Task: Check the percentage active listings of fenced yard in the last 5 years.
Action: Mouse moved to (946, 219)
Screenshot: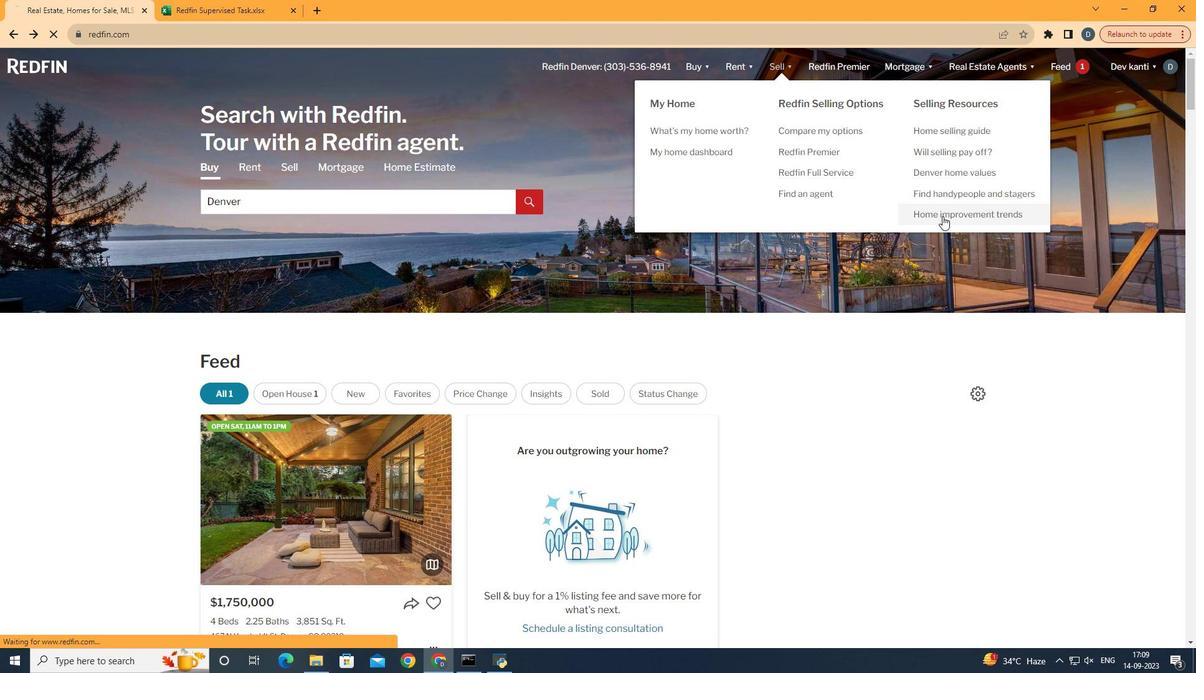 
Action: Mouse pressed left at (946, 219)
Screenshot: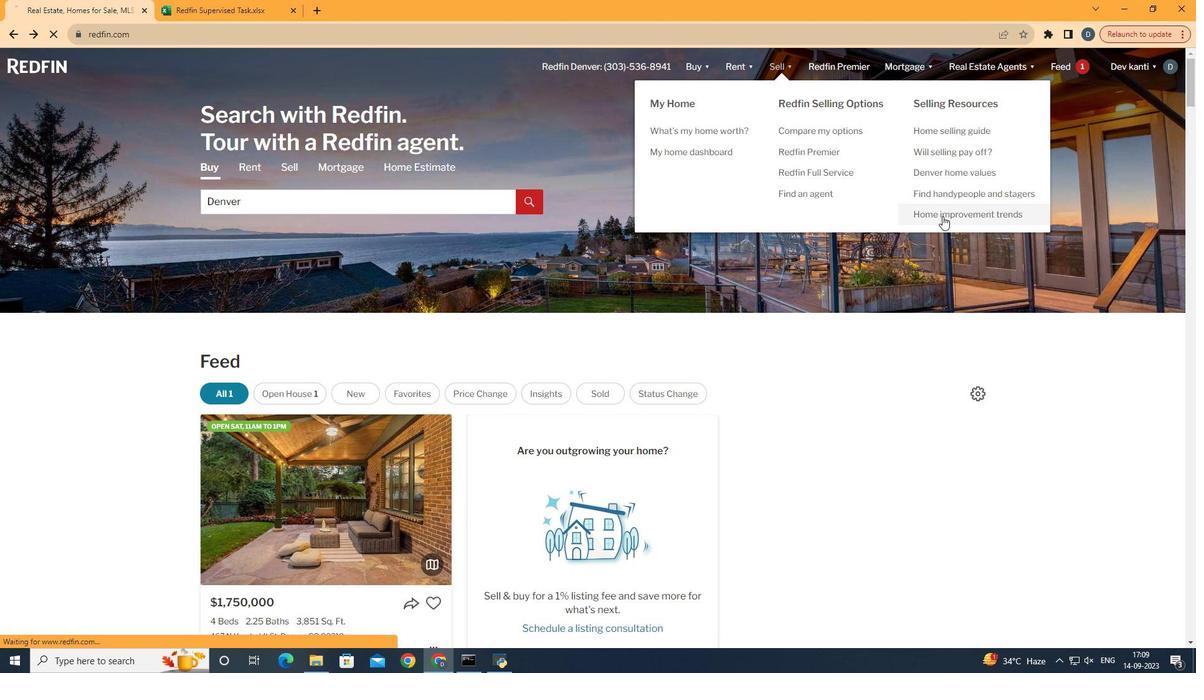 
Action: Mouse moved to (330, 246)
Screenshot: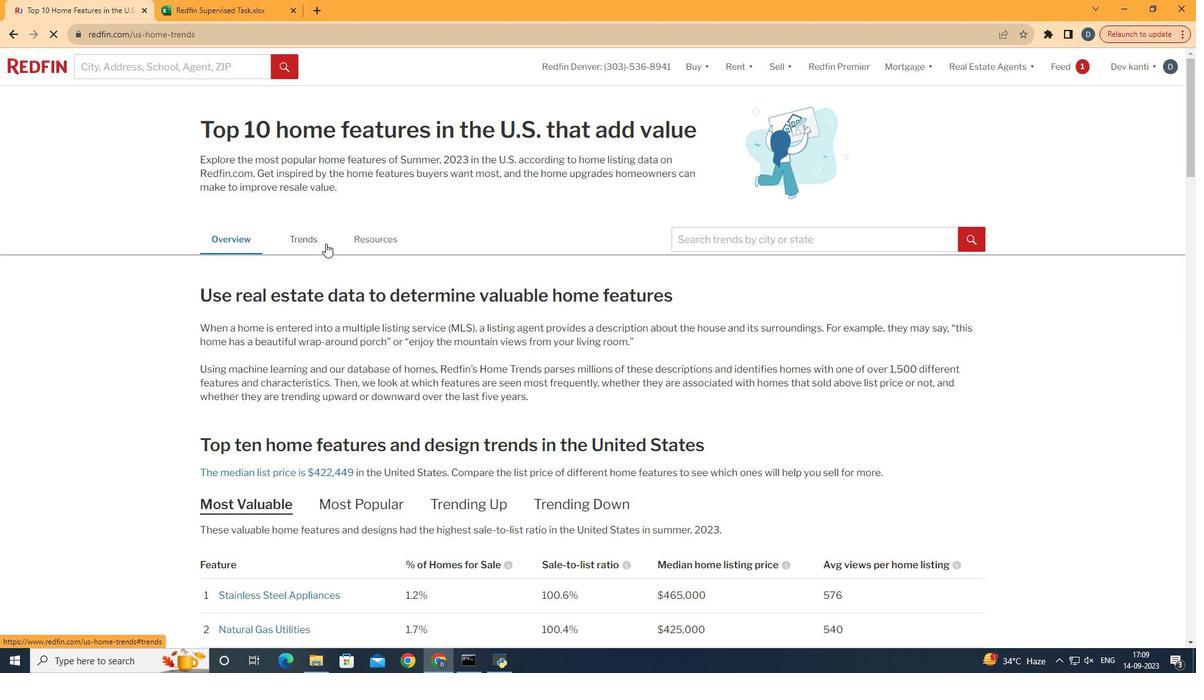 
Action: Mouse pressed left at (330, 246)
Screenshot: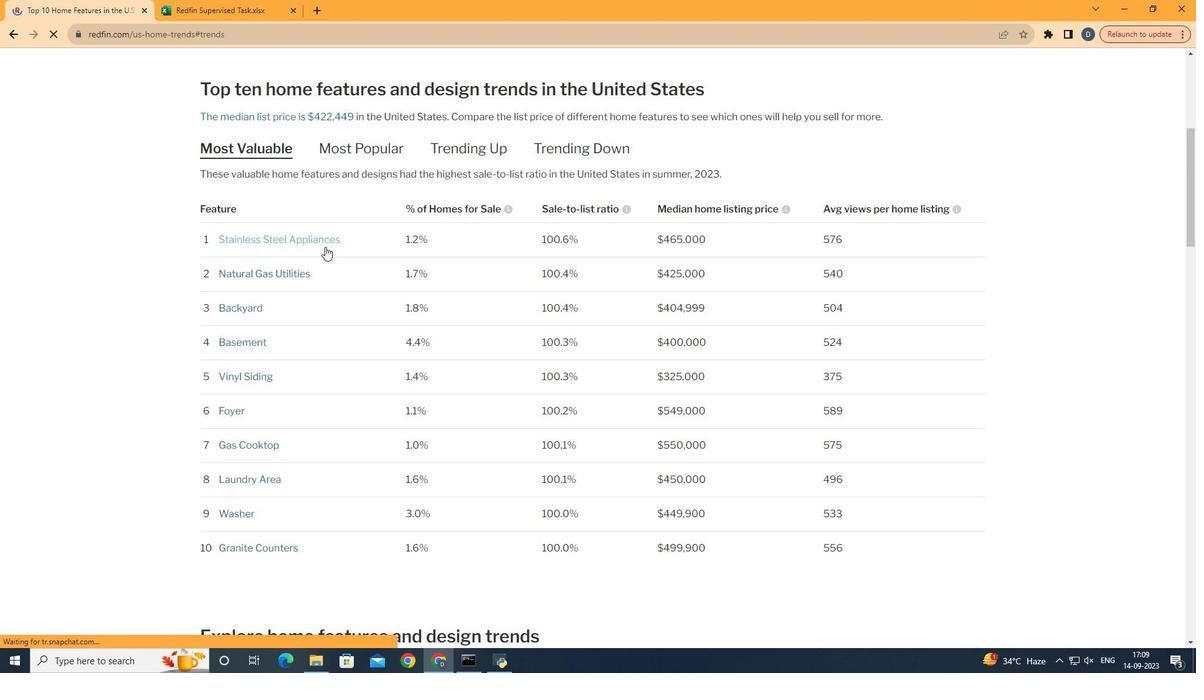 
Action: Mouse moved to (541, 346)
Screenshot: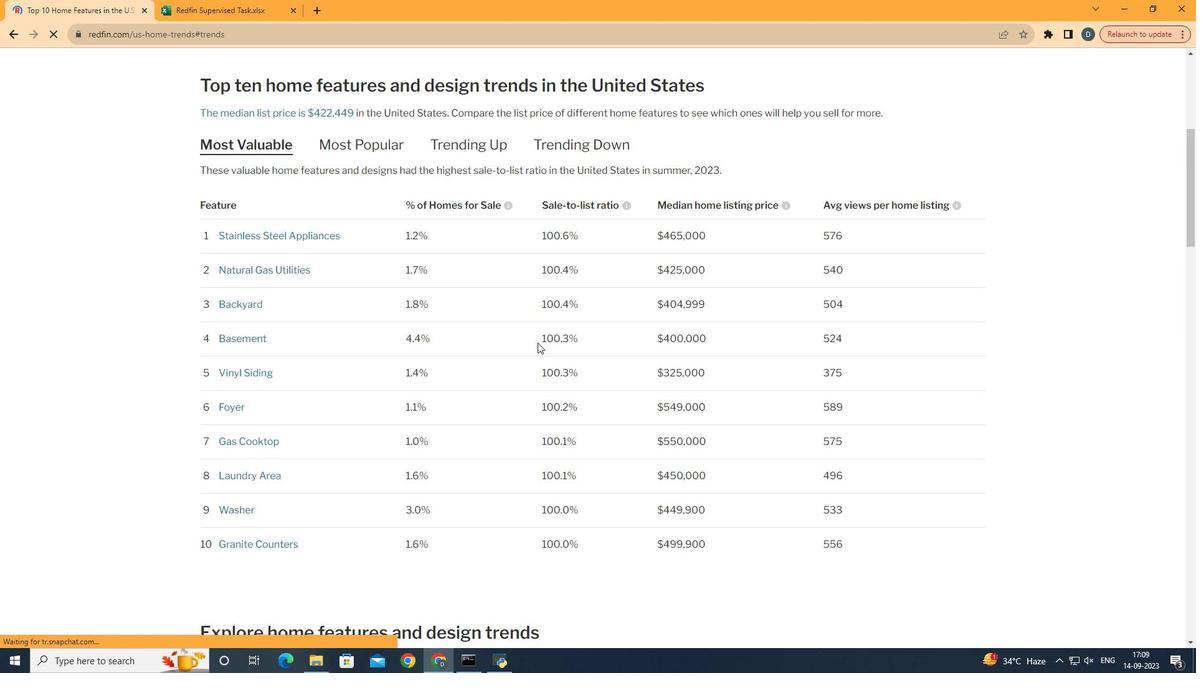 
Action: Mouse scrolled (541, 345) with delta (0, 0)
Screenshot: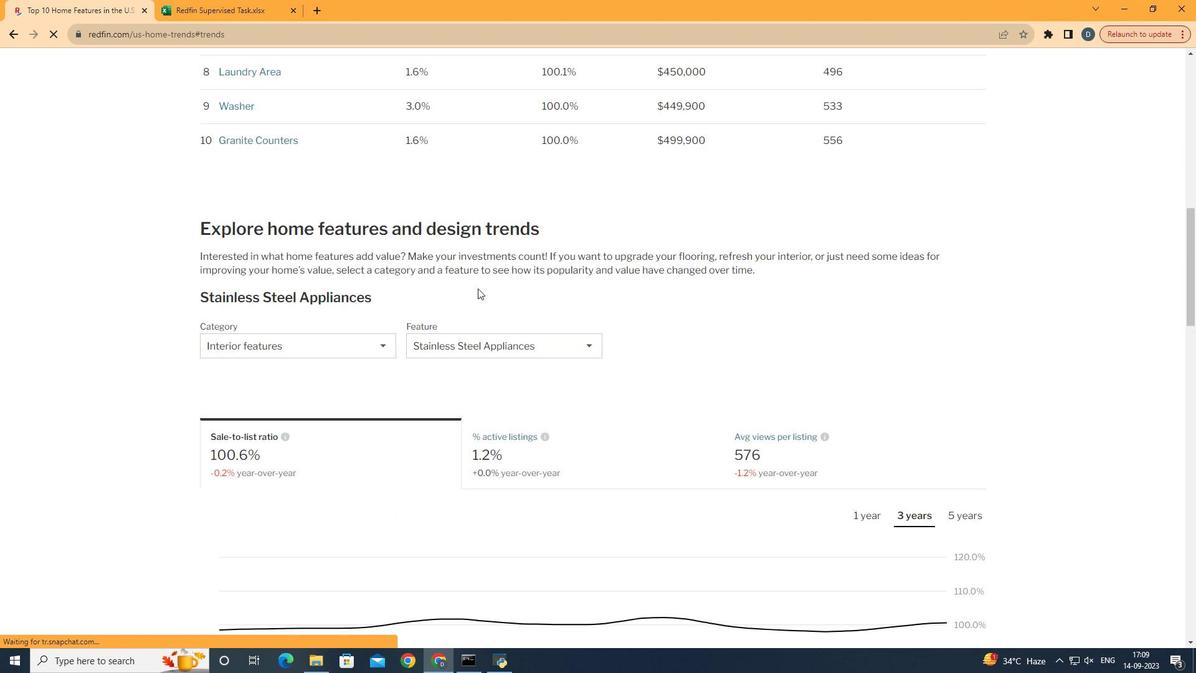 
Action: Mouse scrolled (541, 345) with delta (0, 0)
Screenshot: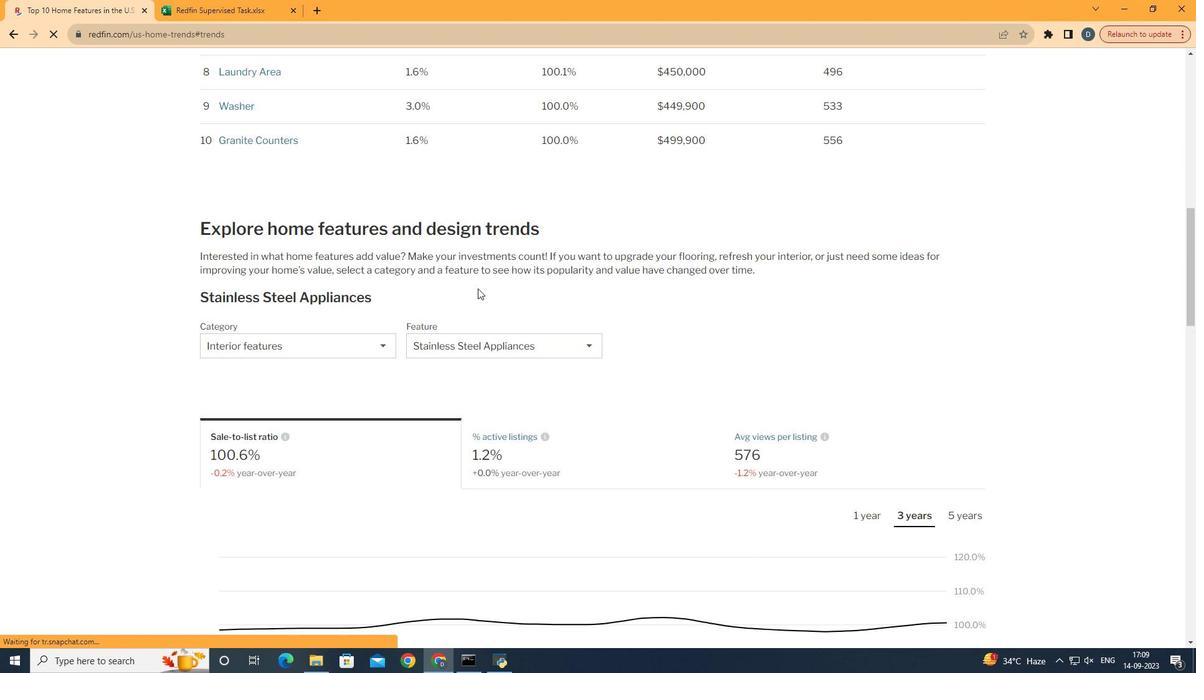 
Action: Mouse scrolled (541, 345) with delta (0, 0)
Screenshot: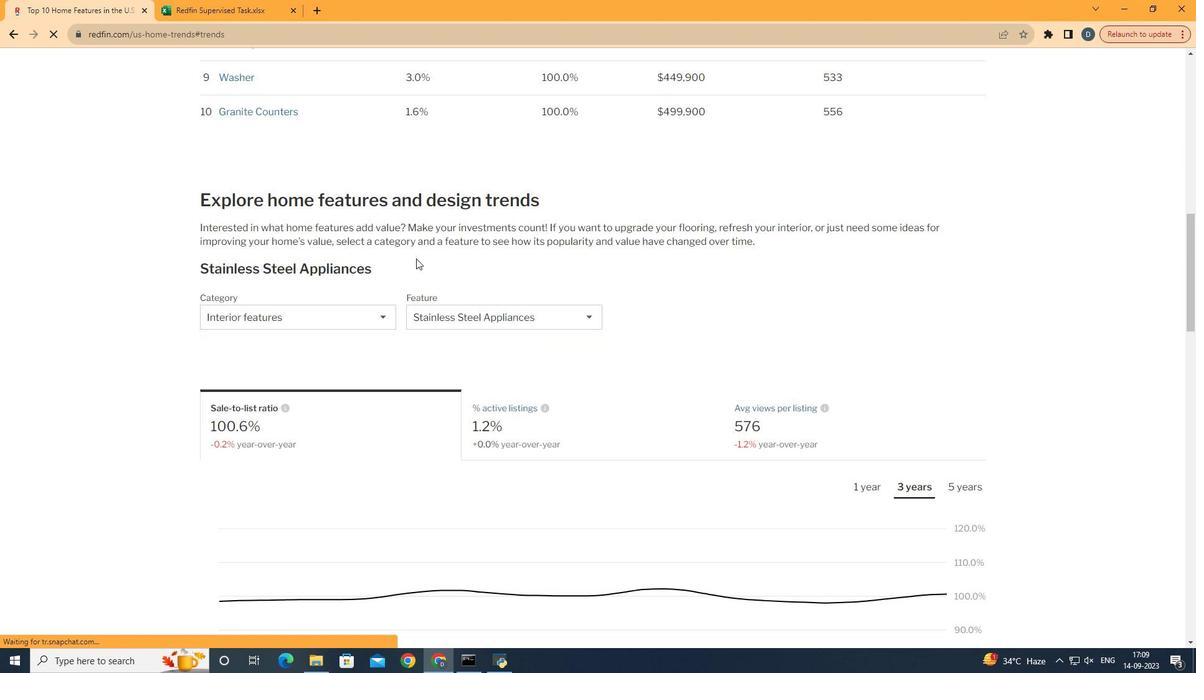 
Action: Mouse scrolled (541, 345) with delta (0, 0)
Screenshot: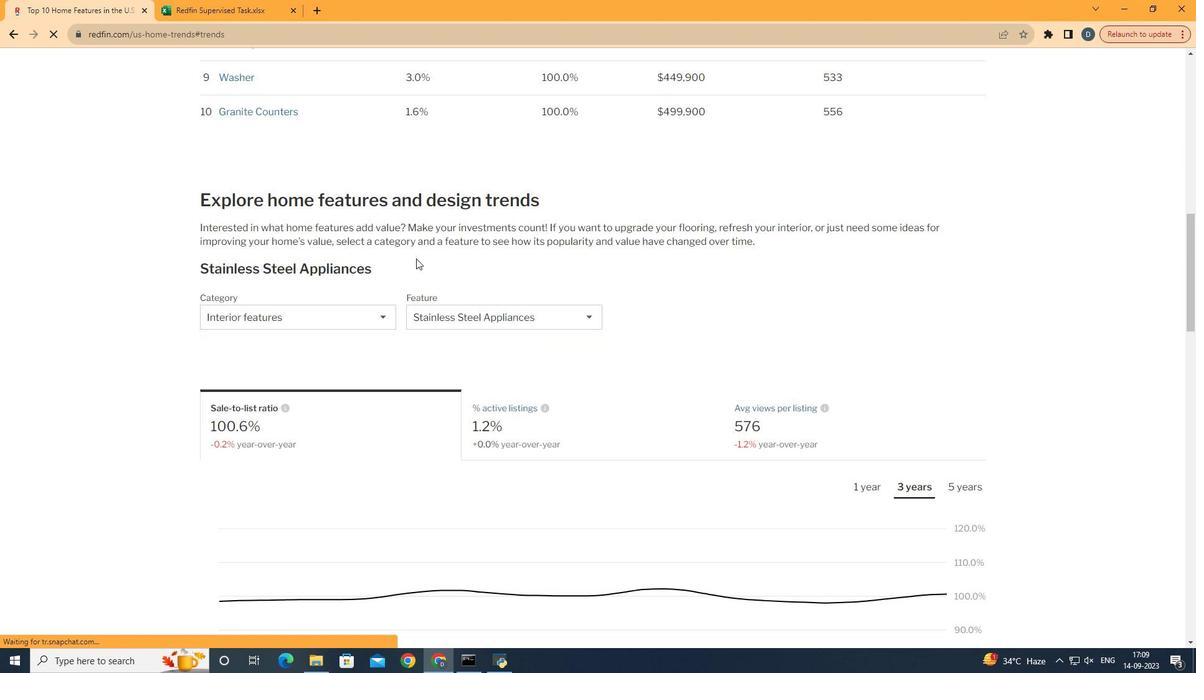 
Action: Mouse scrolled (541, 345) with delta (0, 0)
Screenshot: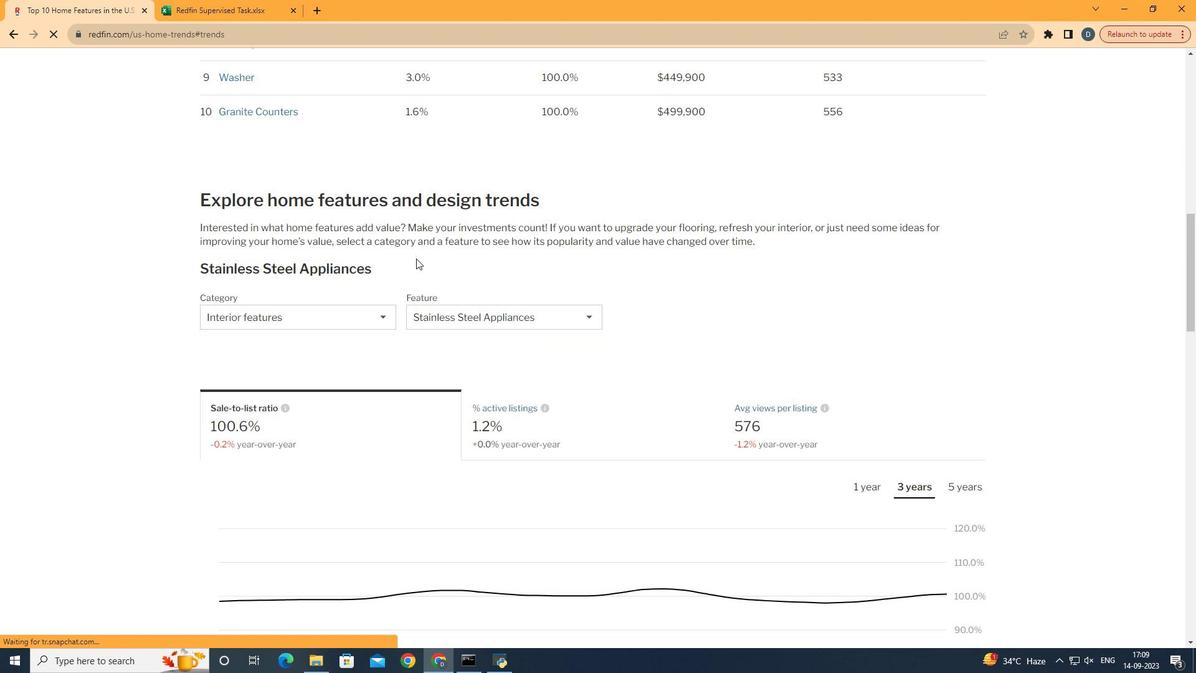 
Action: Mouse scrolled (541, 345) with delta (0, 0)
Screenshot: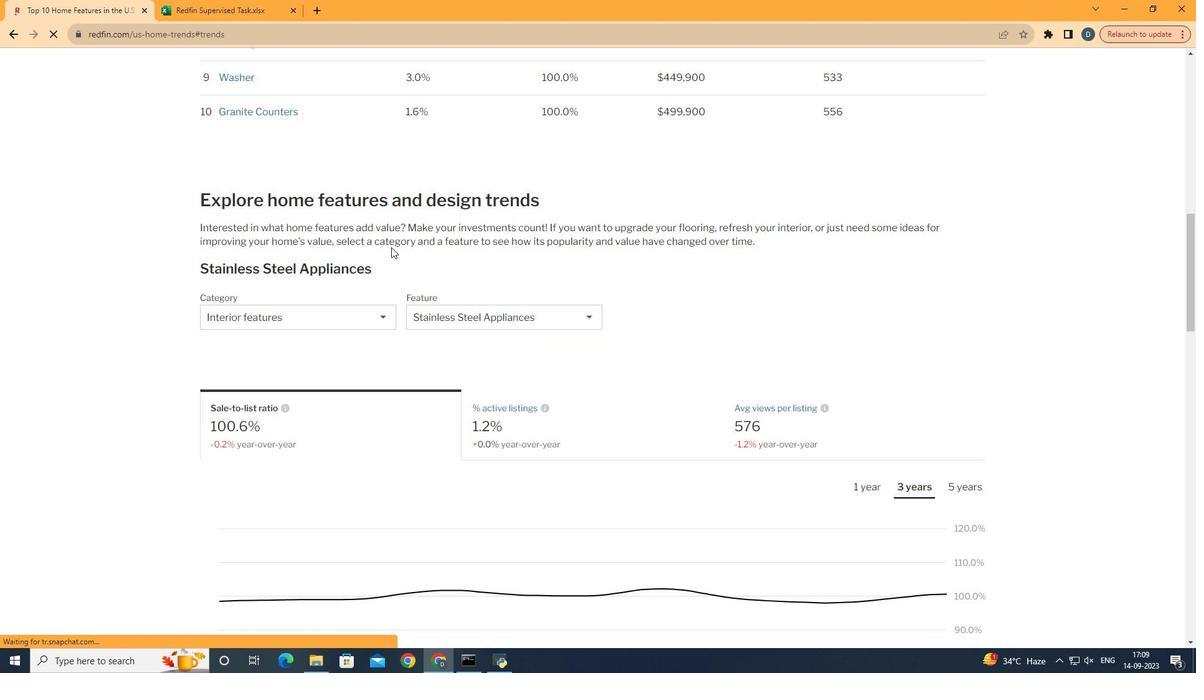 
Action: Mouse scrolled (541, 345) with delta (0, 0)
Screenshot: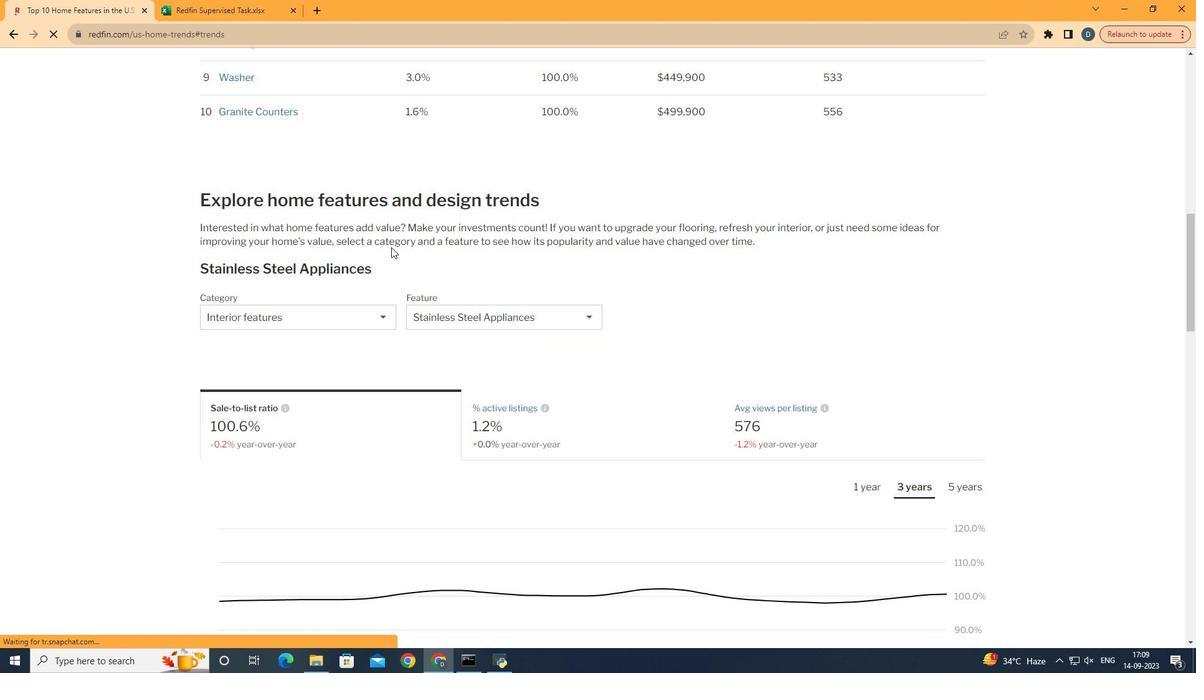 
Action: Mouse moved to (372, 268)
Screenshot: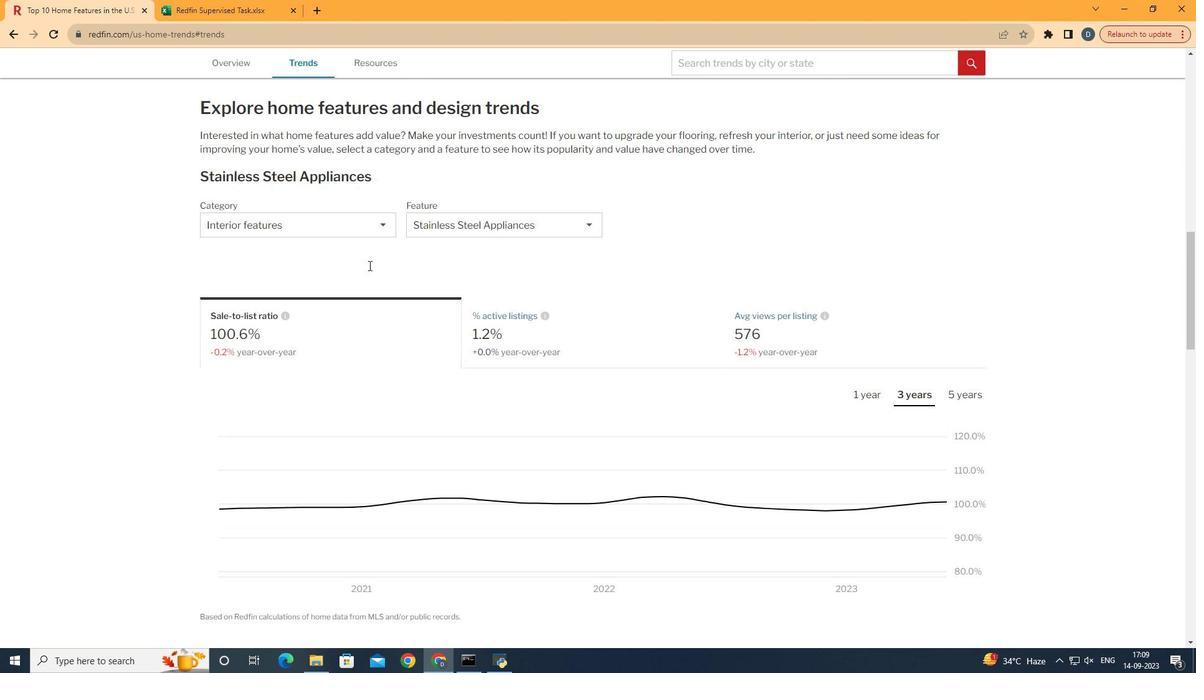 
Action: Mouse scrolled (372, 268) with delta (0, 0)
Screenshot: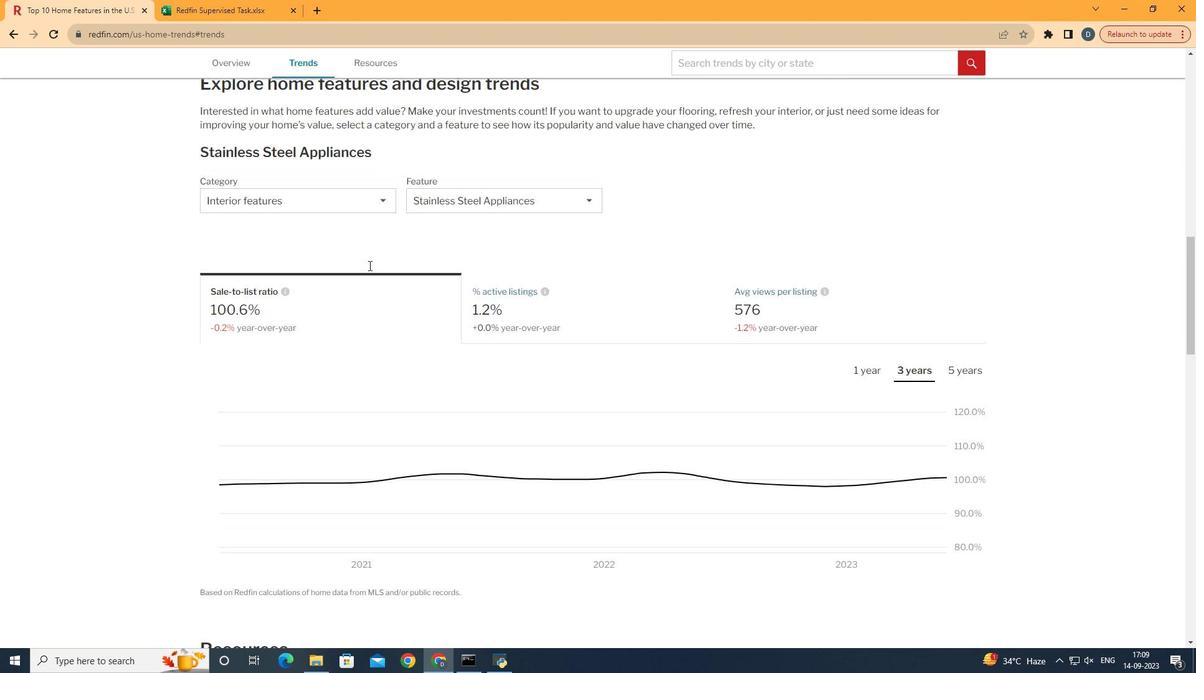 
Action: Mouse scrolled (372, 268) with delta (0, 0)
Screenshot: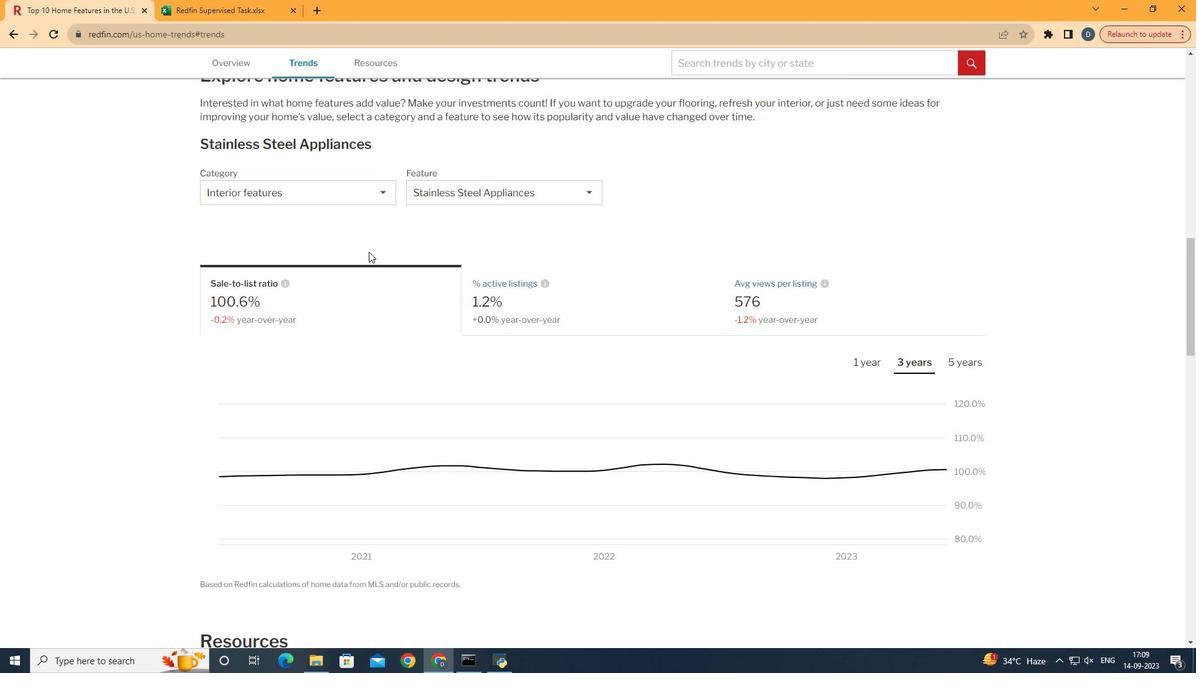 
Action: Mouse moved to (383, 210)
Screenshot: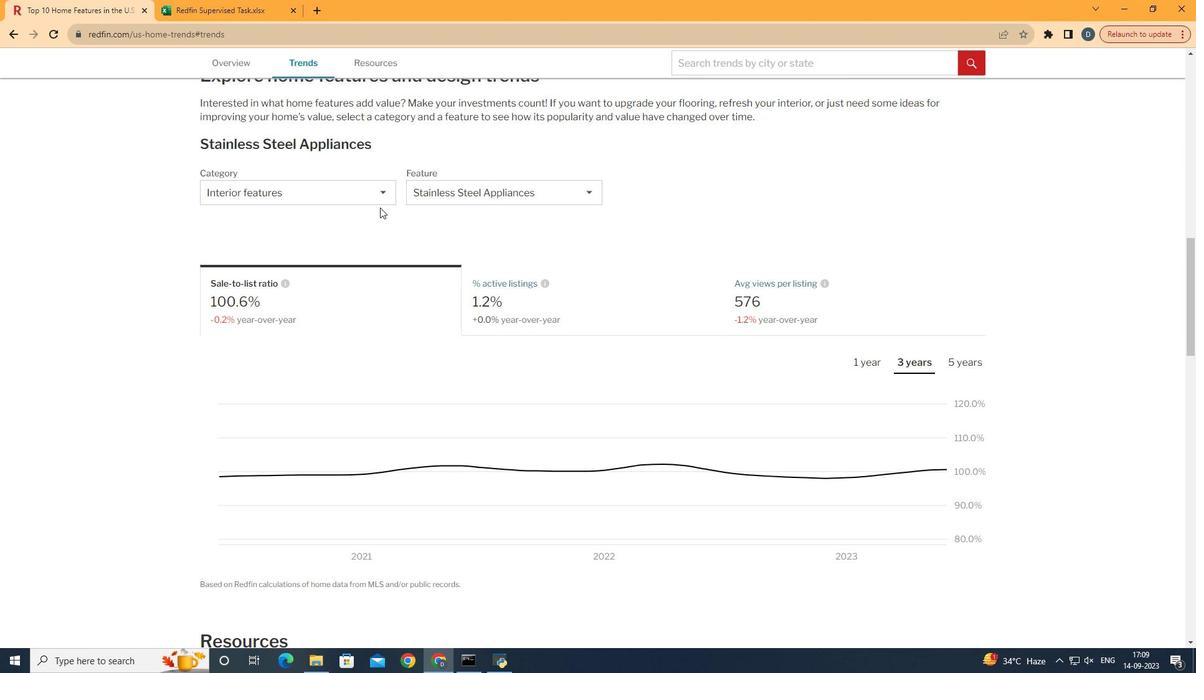
Action: Mouse pressed left at (383, 210)
Screenshot: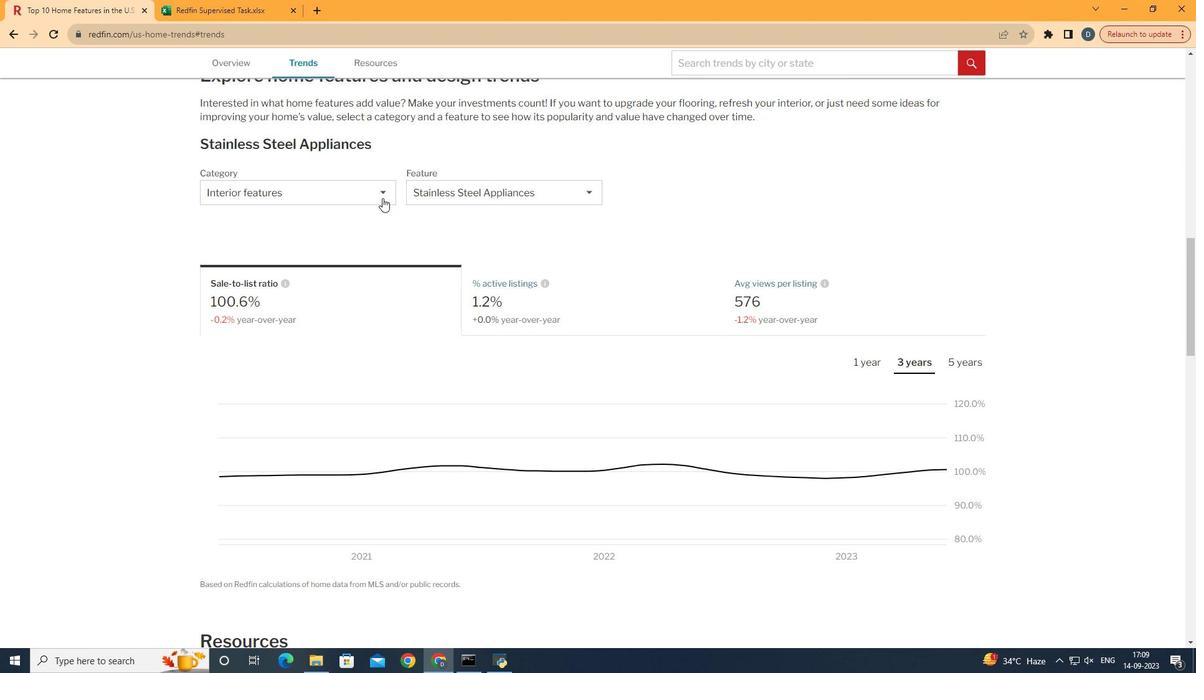 
Action: Mouse moved to (385, 201)
Screenshot: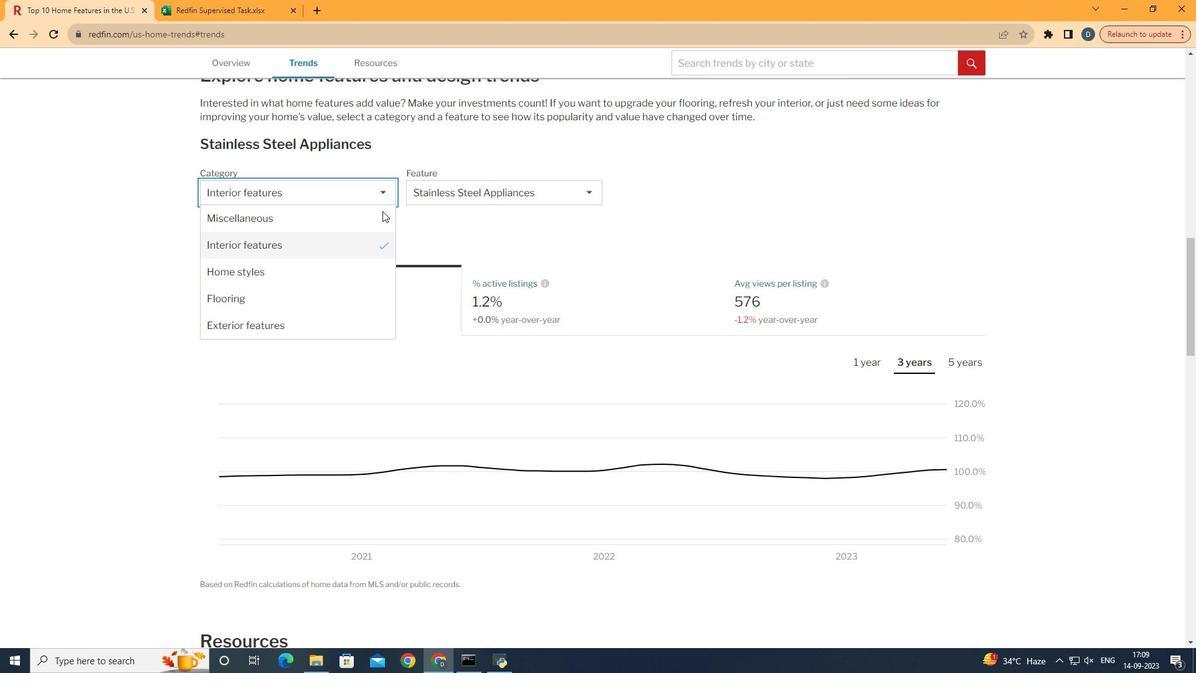 
Action: Mouse pressed left at (385, 201)
Screenshot: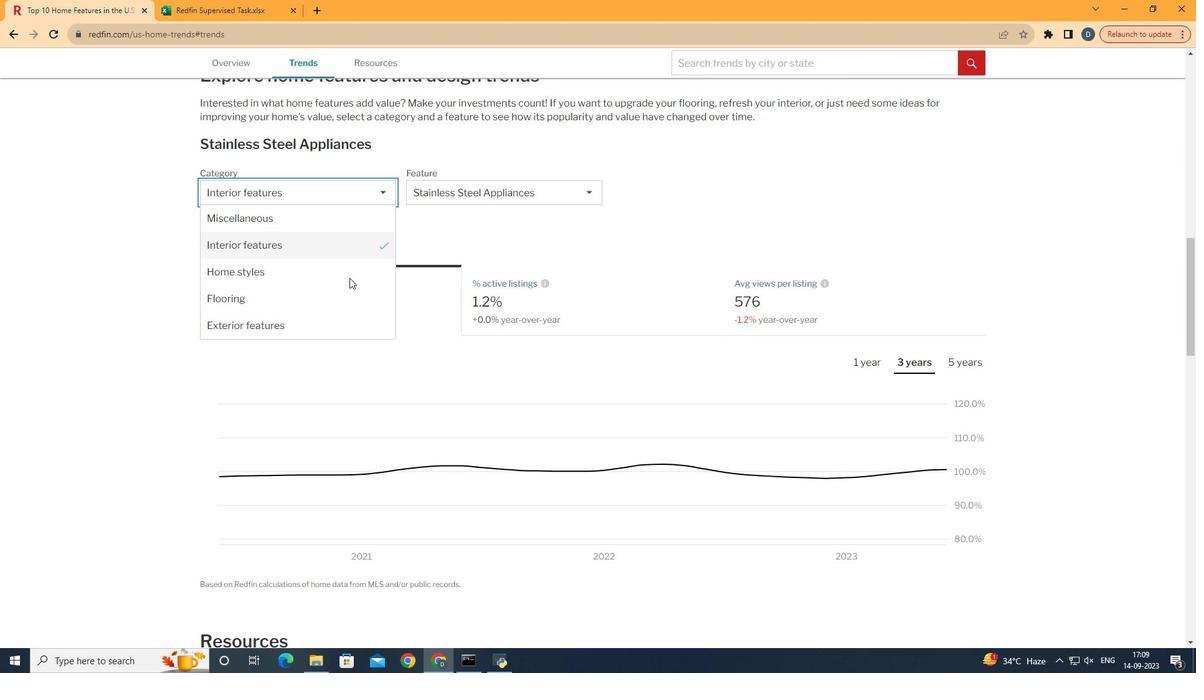 
Action: Mouse moved to (334, 329)
Screenshot: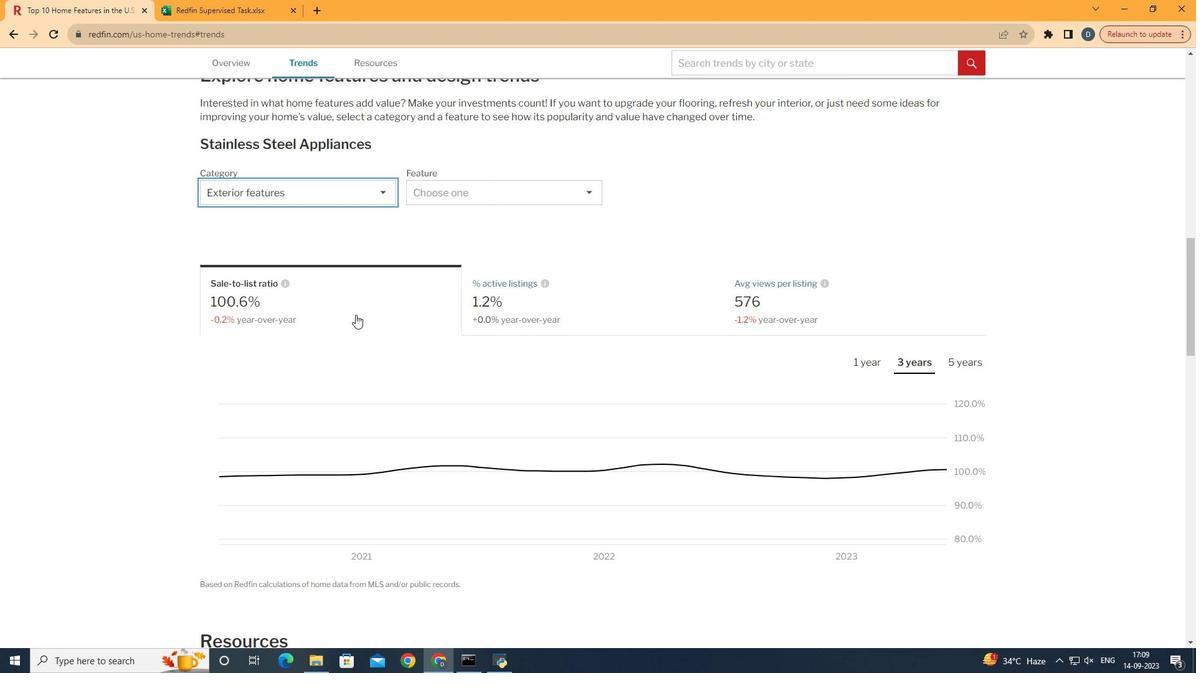 
Action: Mouse pressed left at (334, 329)
Screenshot: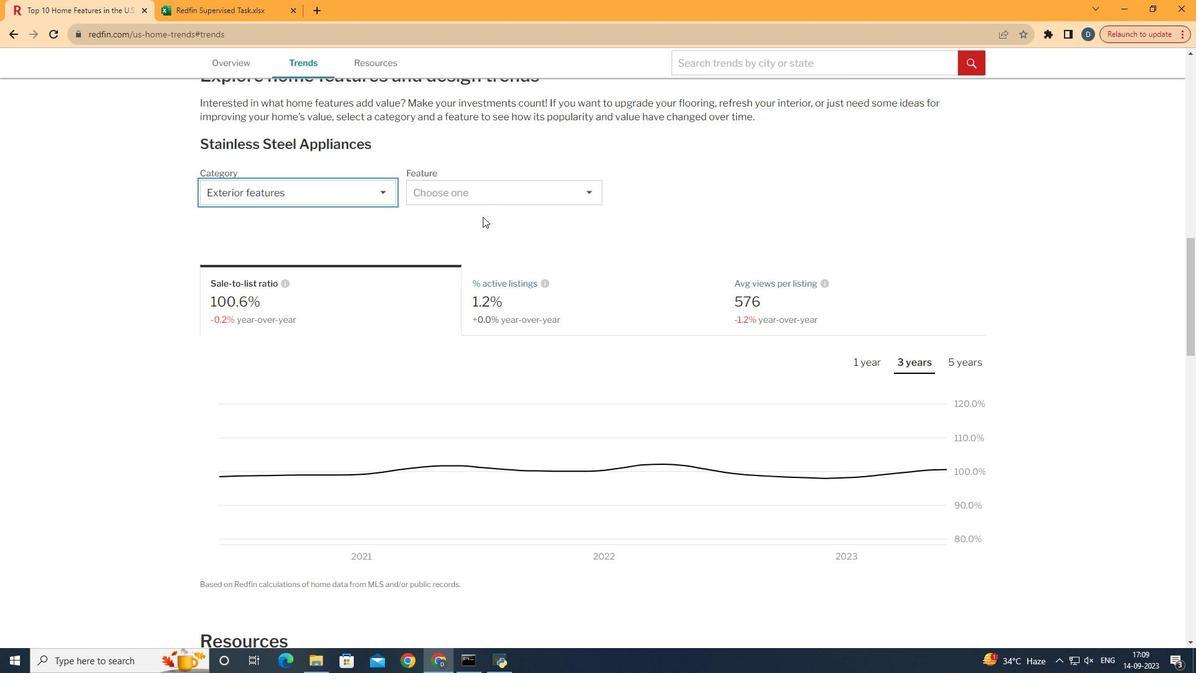 
Action: Mouse moved to (501, 200)
Screenshot: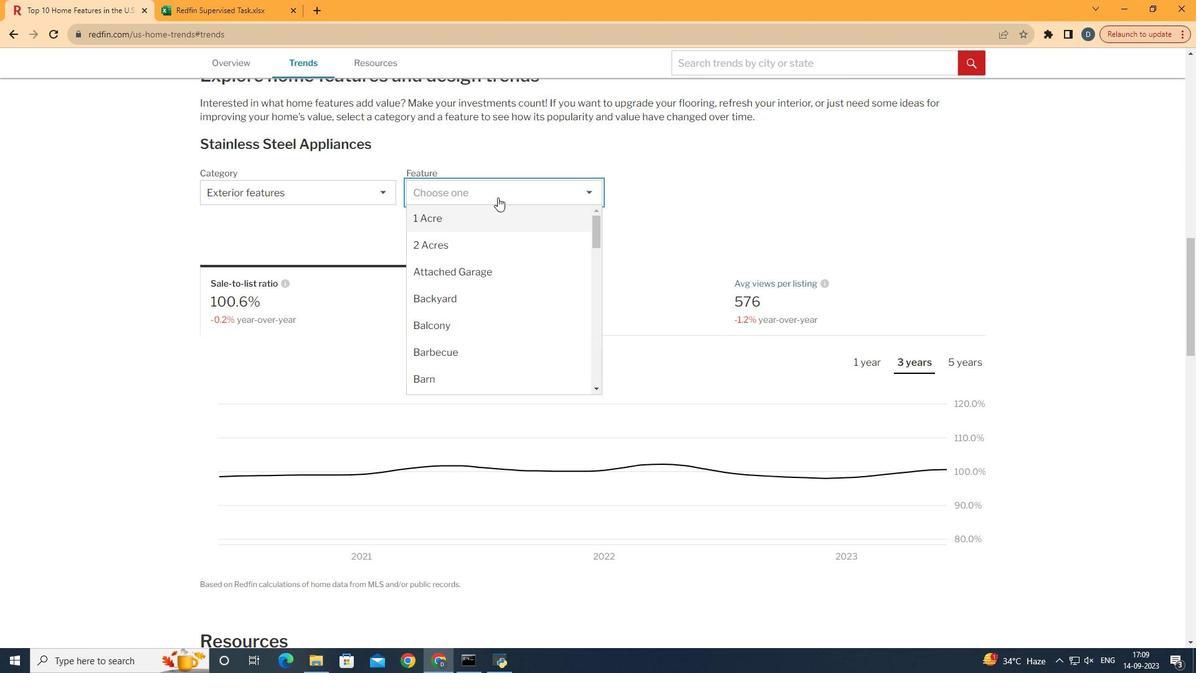 
Action: Mouse pressed left at (501, 200)
Screenshot: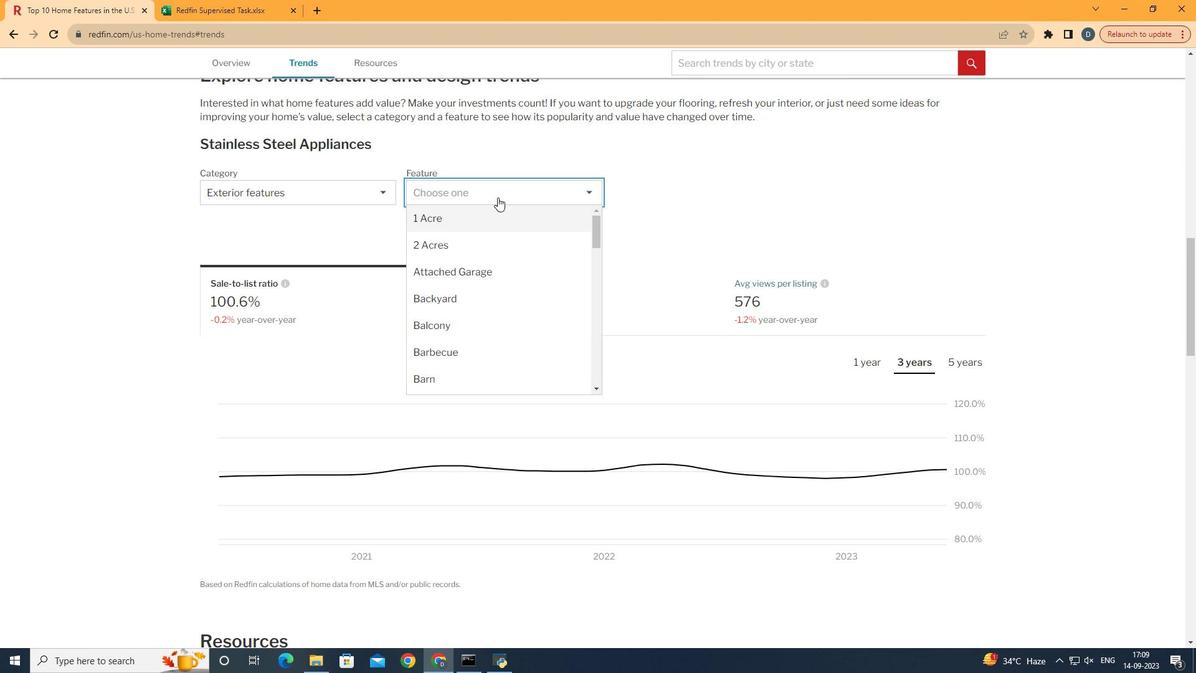 
Action: Mouse moved to (488, 271)
Screenshot: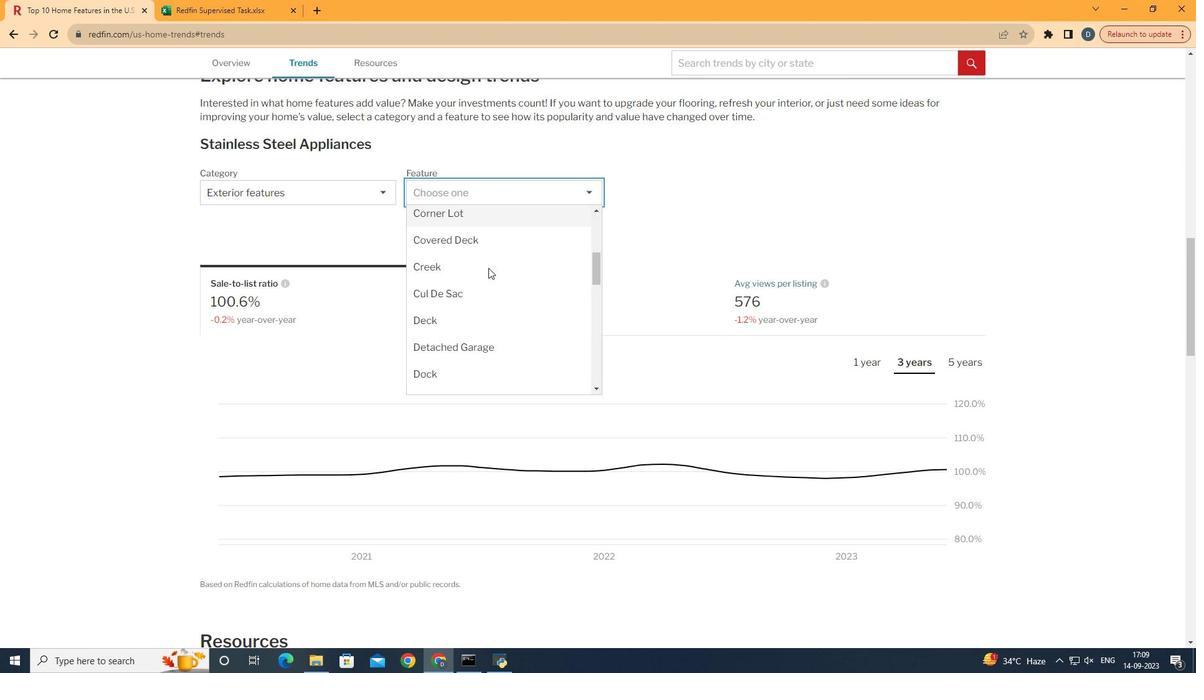 
Action: Mouse scrolled (488, 270) with delta (0, 0)
Screenshot: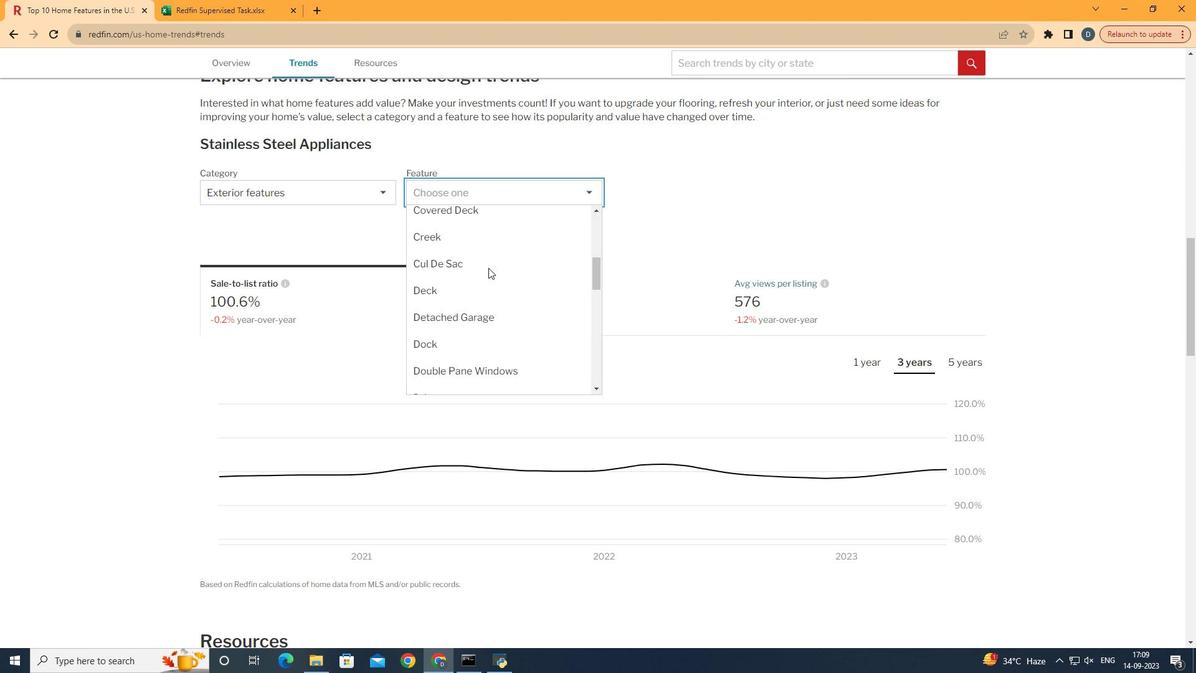 
Action: Mouse scrolled (488, 270) with delta (0, 0)
Screenshot: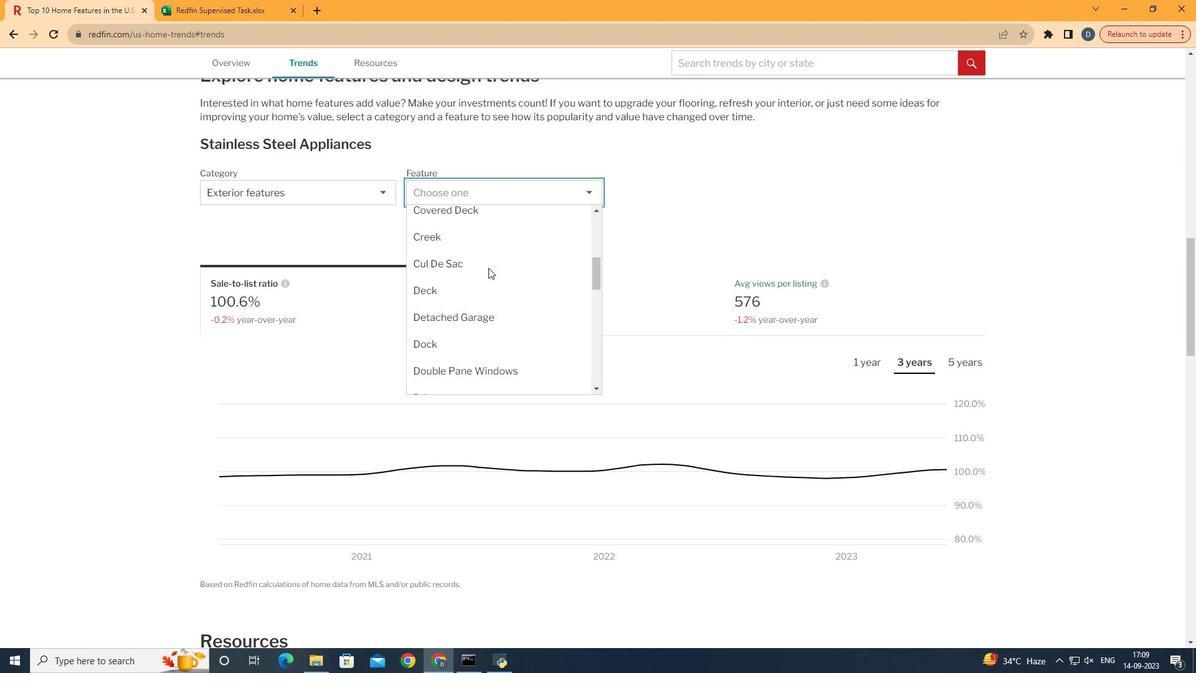 
Action: Mouse moved to (490, 271)
Screenshot: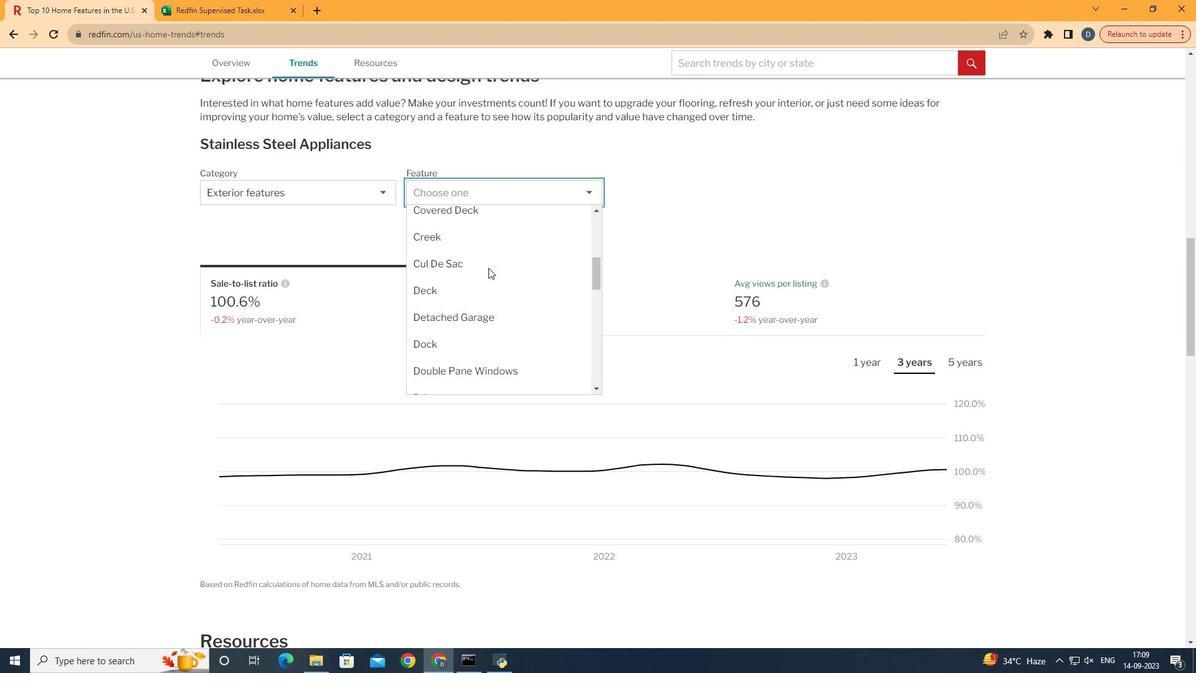 
Action: Mouse scrolled (490, 270) with delta (0, 0)
Screenshot: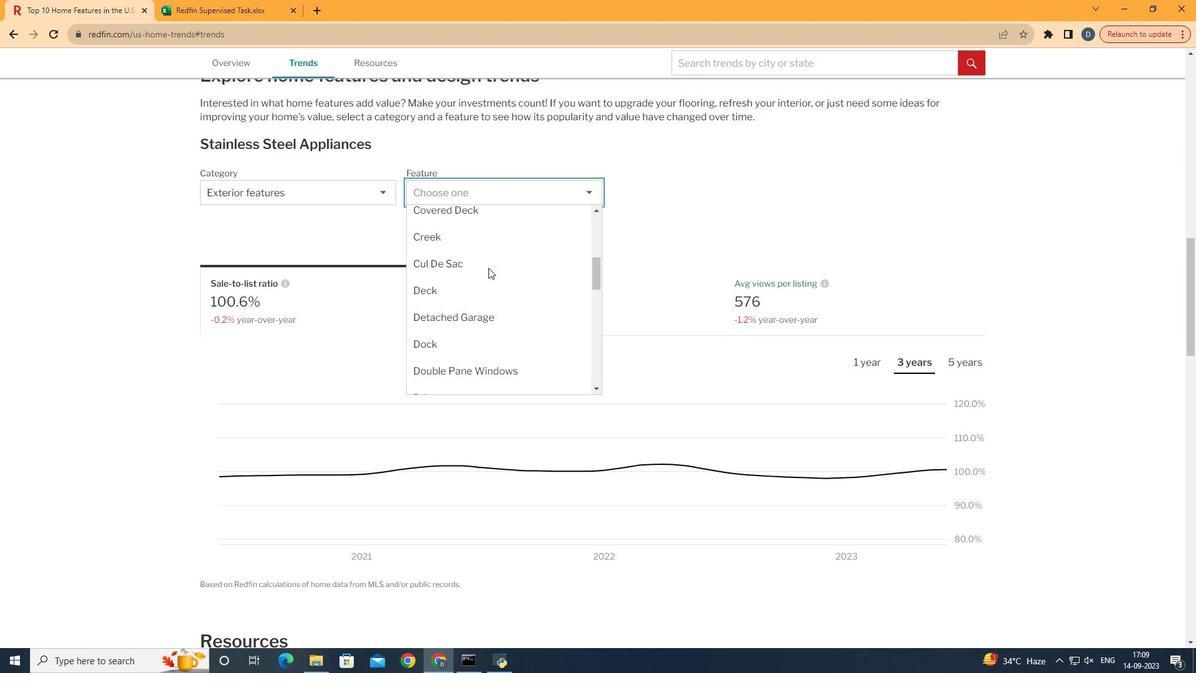 
Action: Mouse moved to (490, 271)
Screenshot: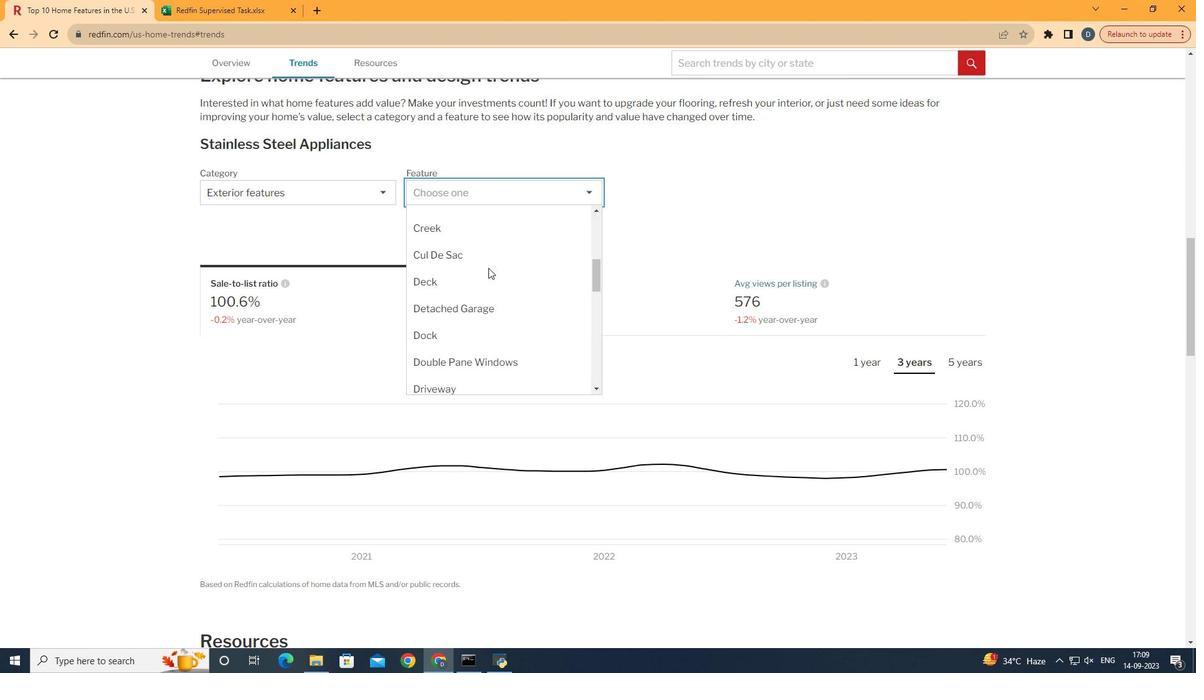 
Action: Mouse scrolled (490, 270) with delta (0, 0)
Screenshot: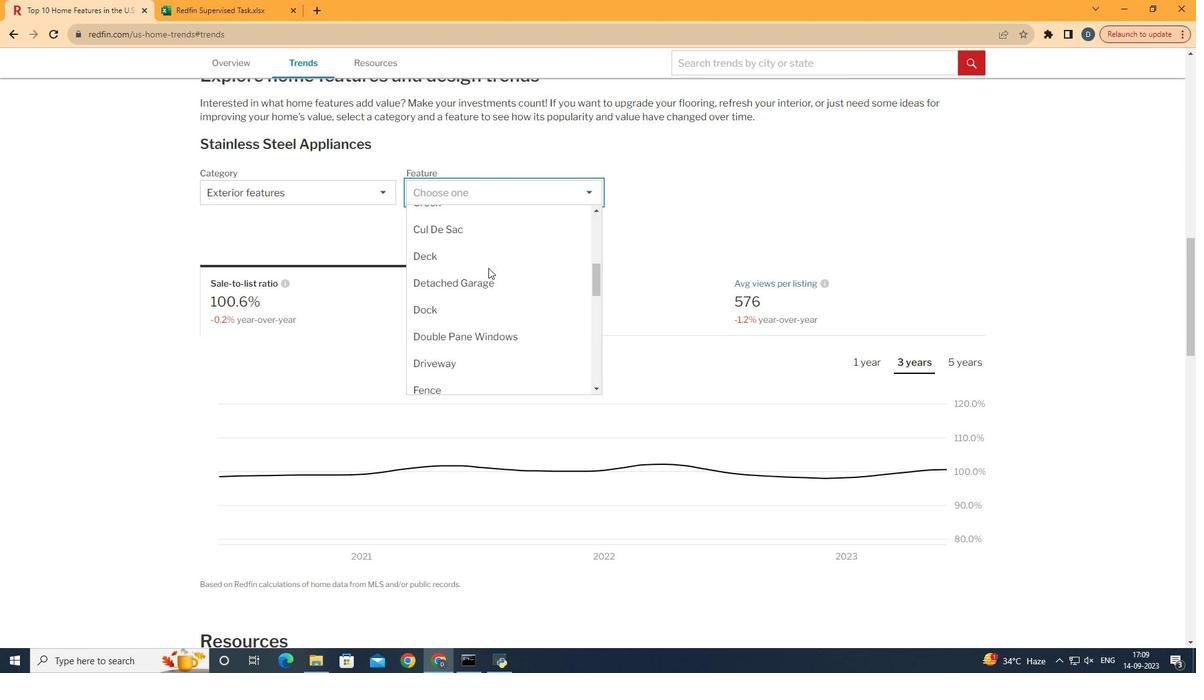 
Action: Mouse moved to (491, 271)
Screenshot: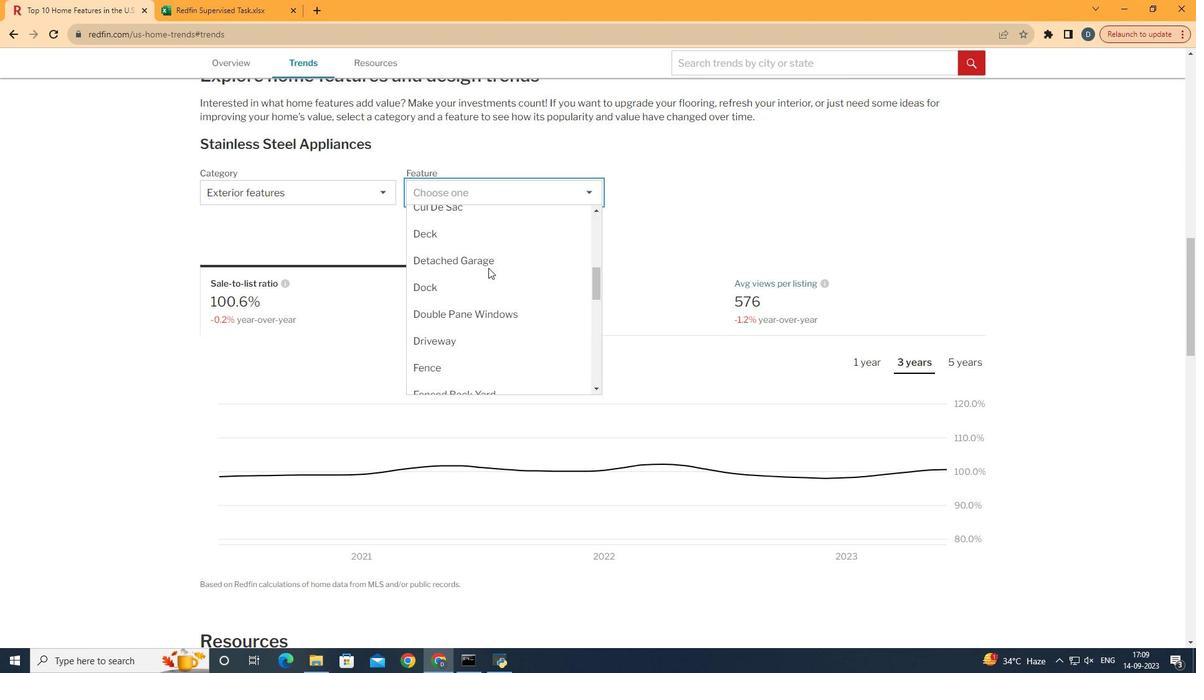 
Action: Mouse scrolled (491, 270) with delta (0, 0)
Screenshot: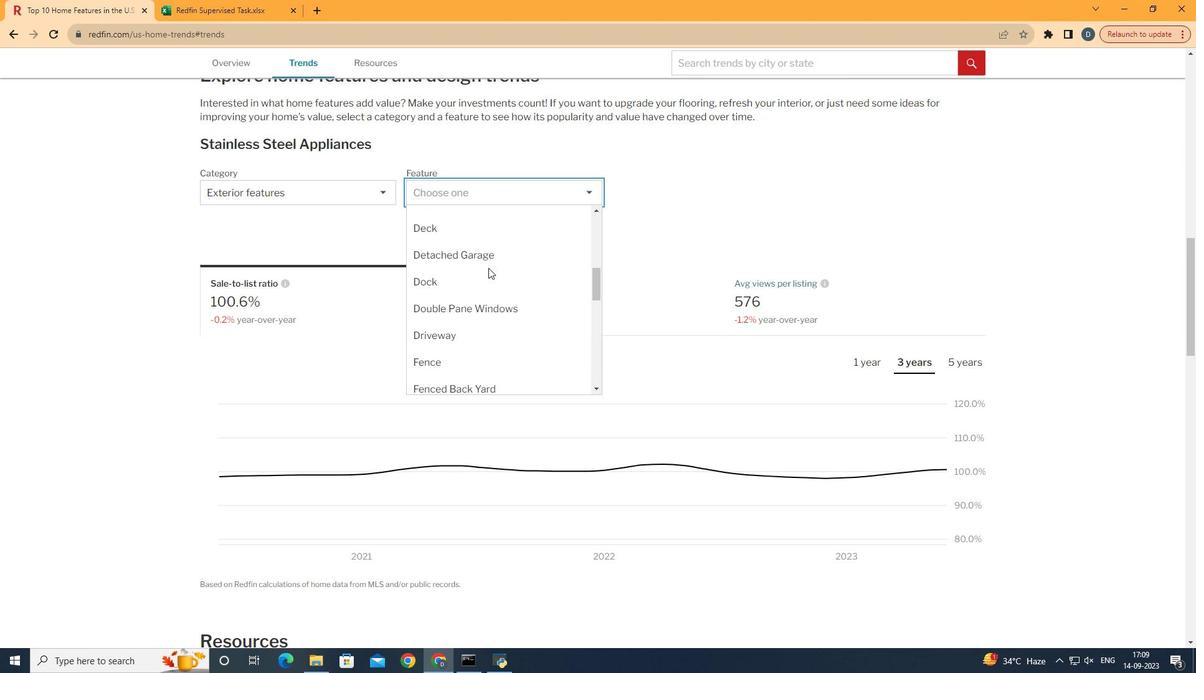 
Action: Mouse moved to (491, 271)
Screenshot: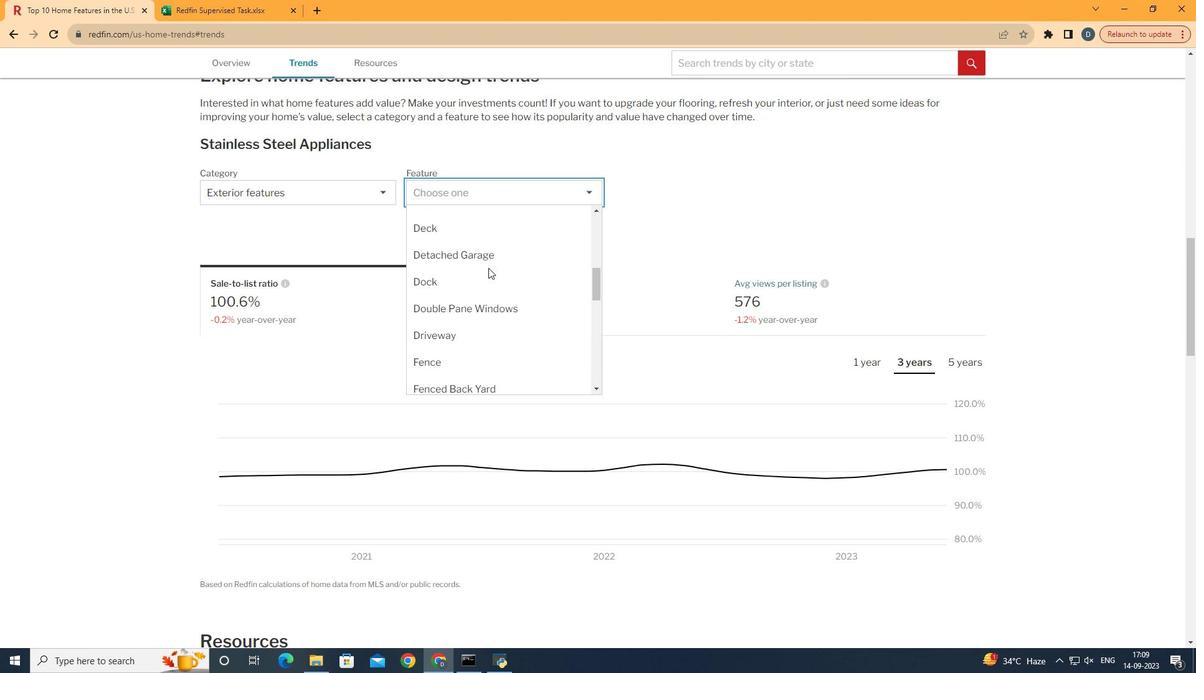 
Action: Mouse scrolled (491, 270) with delta (0, 0)
Screenshot: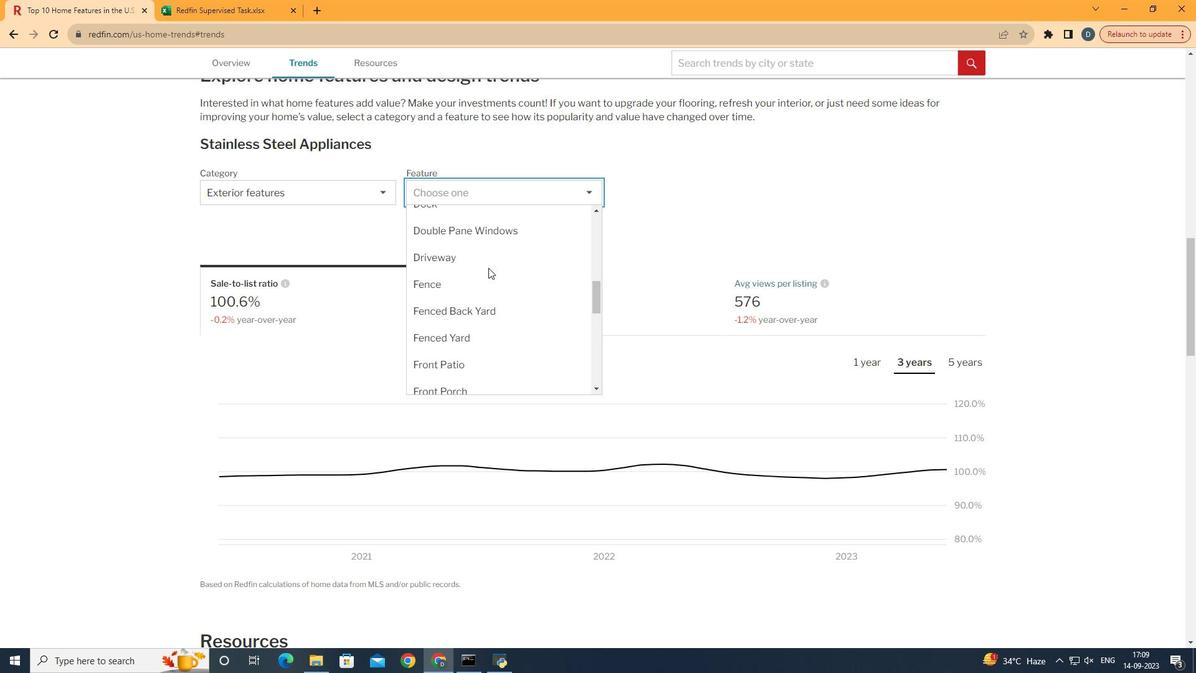 
Action: Mouse scrolled (491, 270) with delta (0, 0)
Screenshot: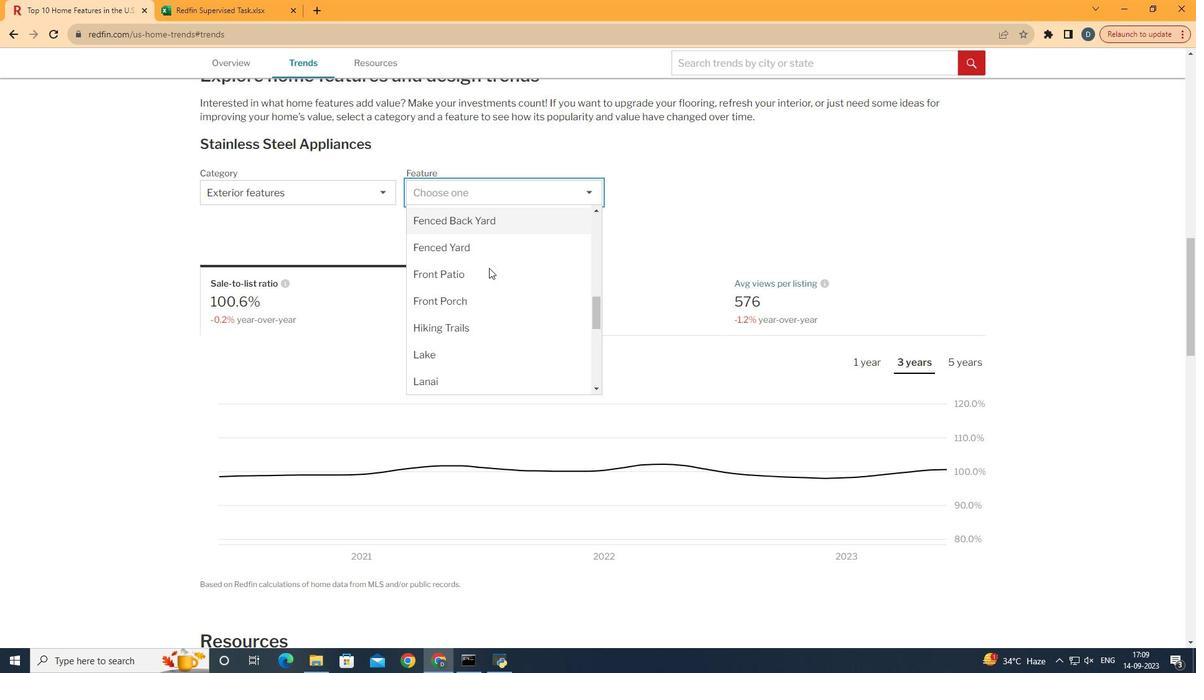 
Action: Mouse scrolled (491, 270) with delta (0, 0)
Screenshot: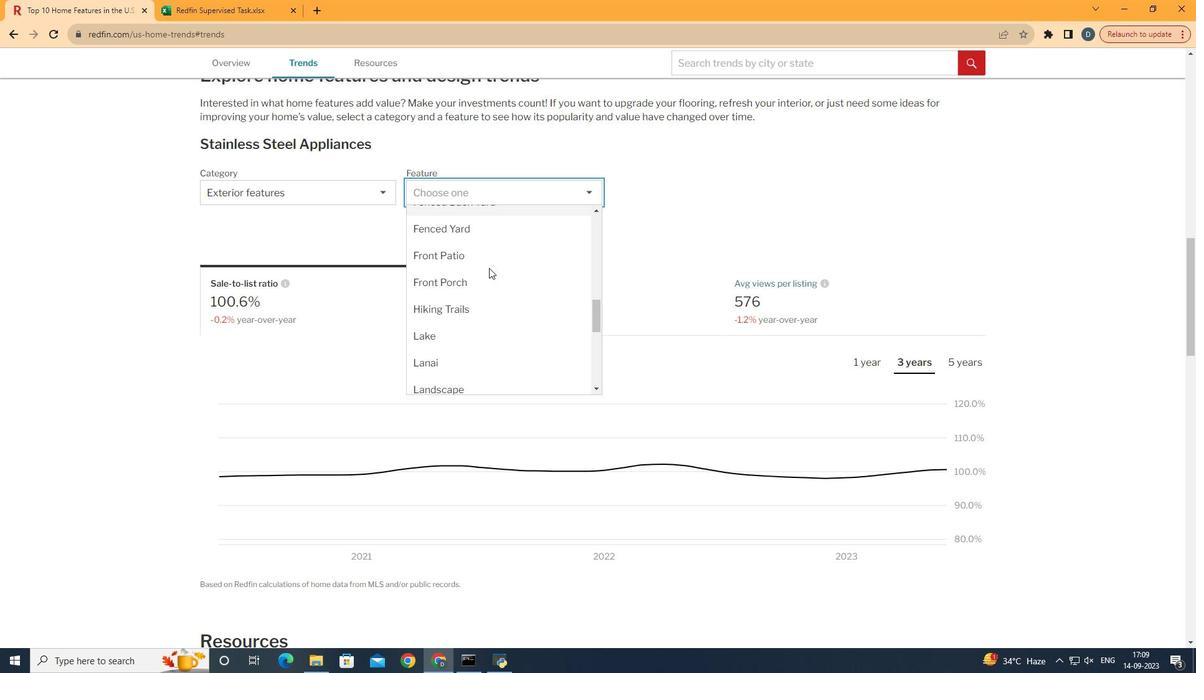 
Action: Mouse moved to (505, 256)
Screenshot: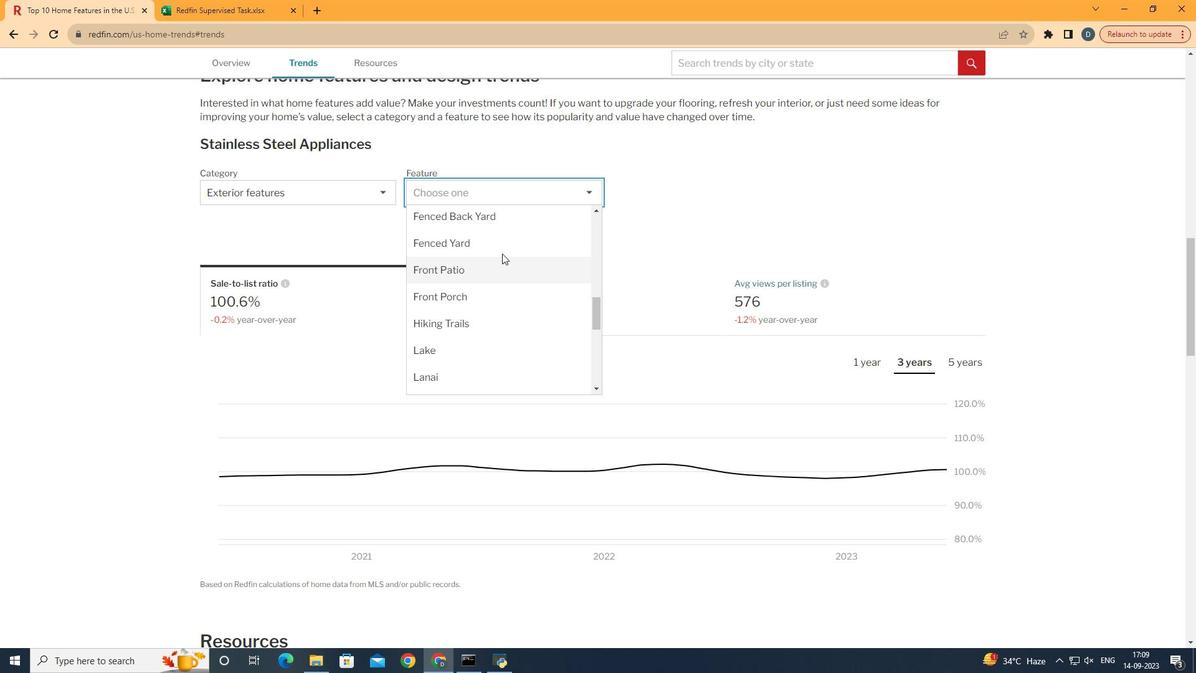 
Action: Mouse scrolled (505, 257) with delta (0, 0)
Screenshot: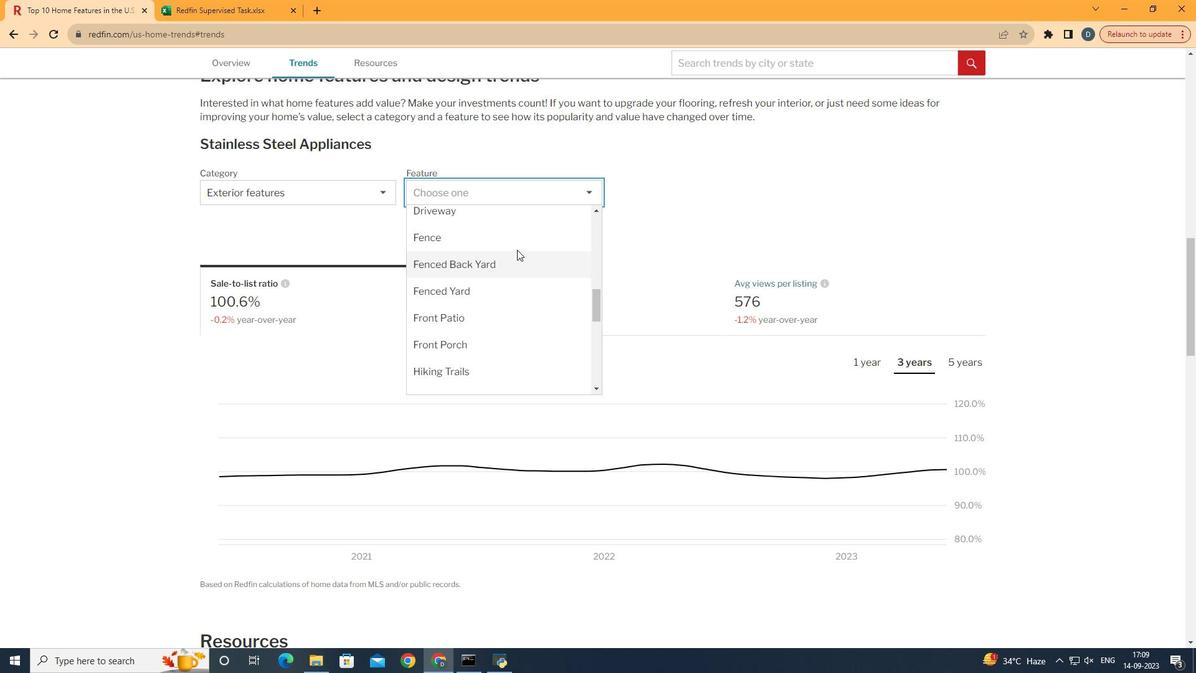 
Action: Mouse moved to (506, 295)
Screenshot: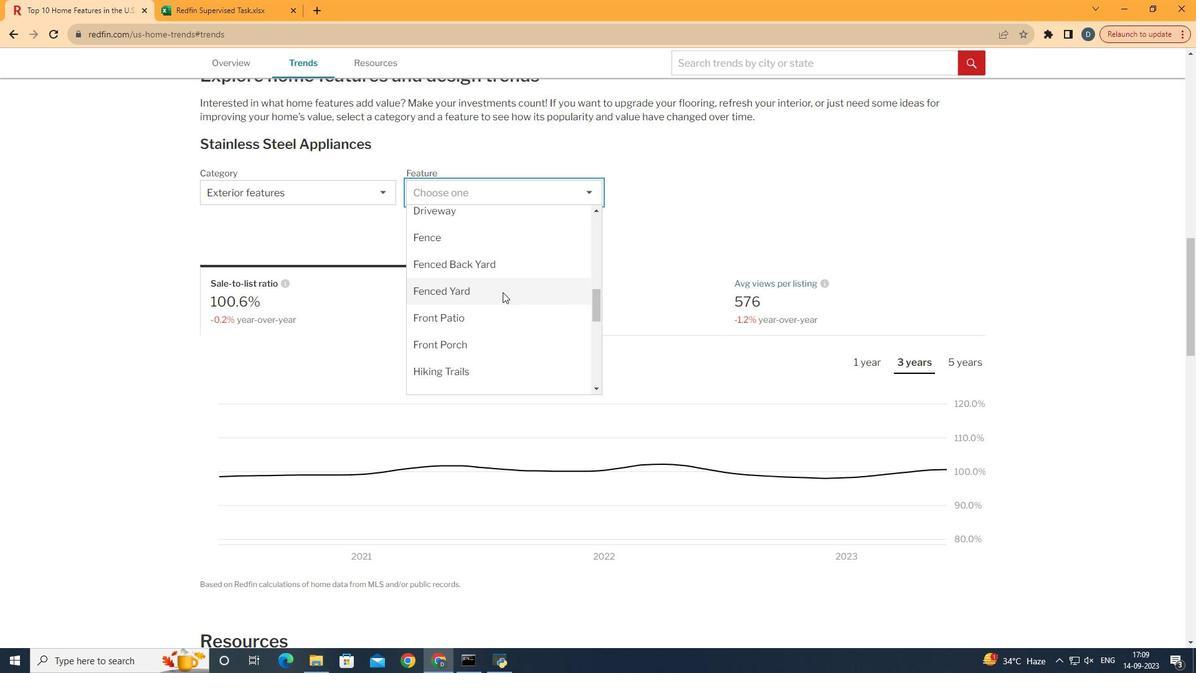 
Action: Mouse pressed left at (506, 295)
Screenshot: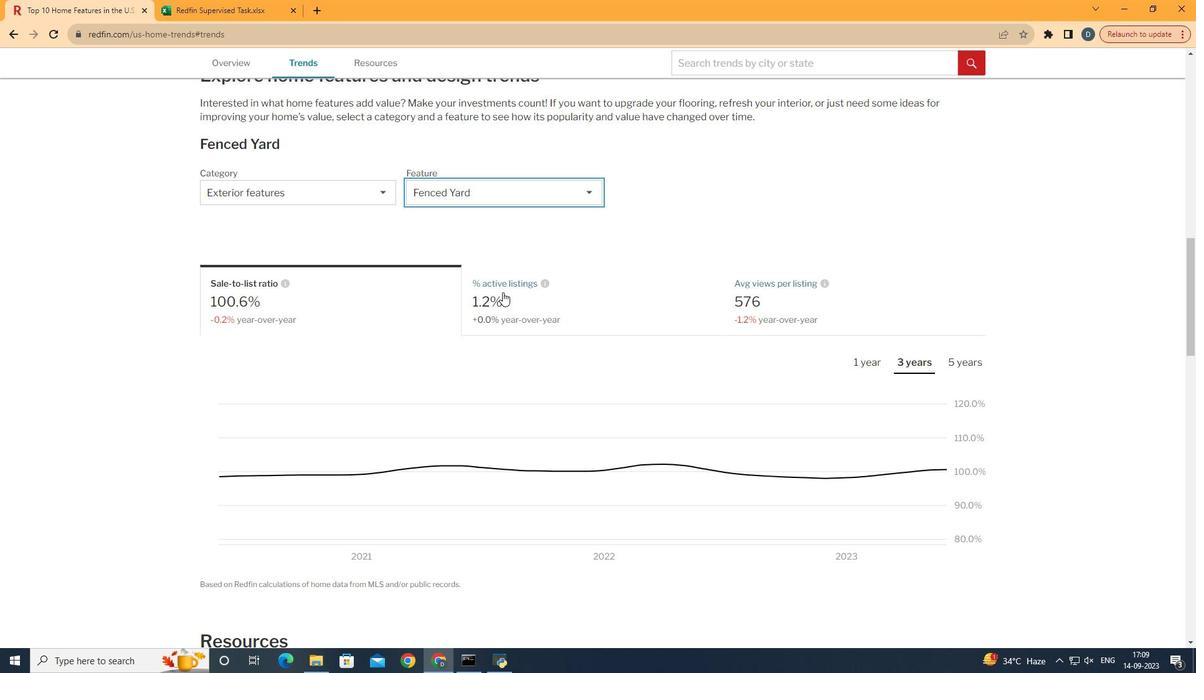 
Action: Mouse moved to (616, 309)
Screenshot: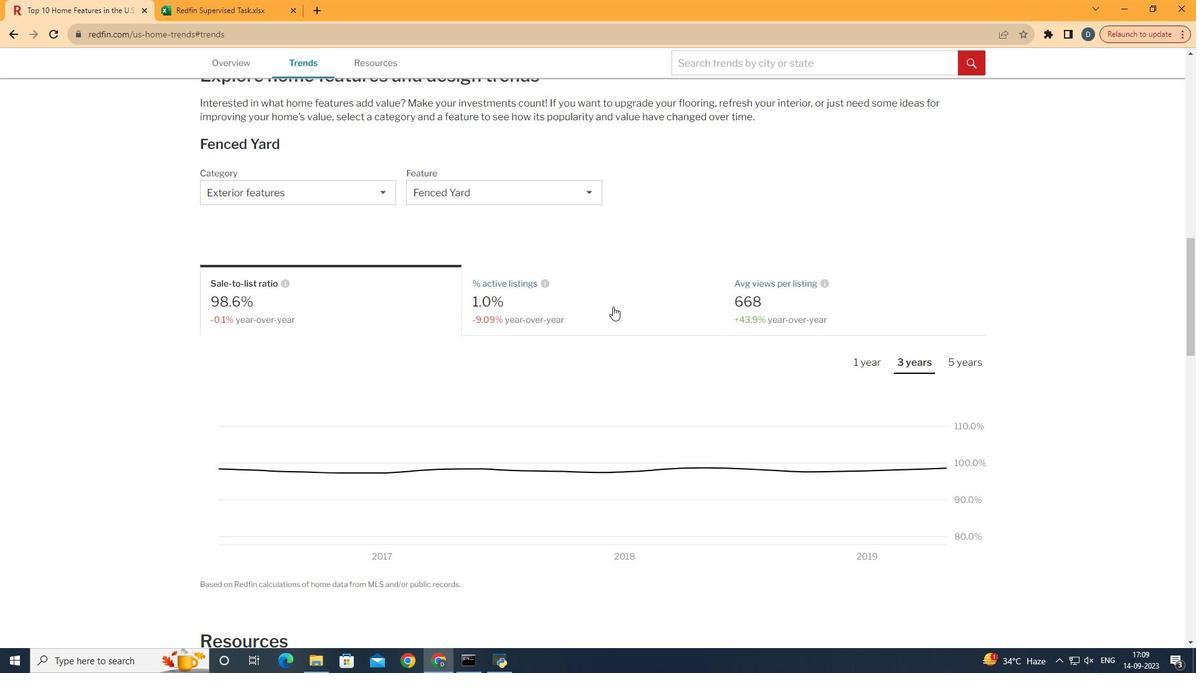 
Action: Mouse pressed left at (616, 309)
Screenshot: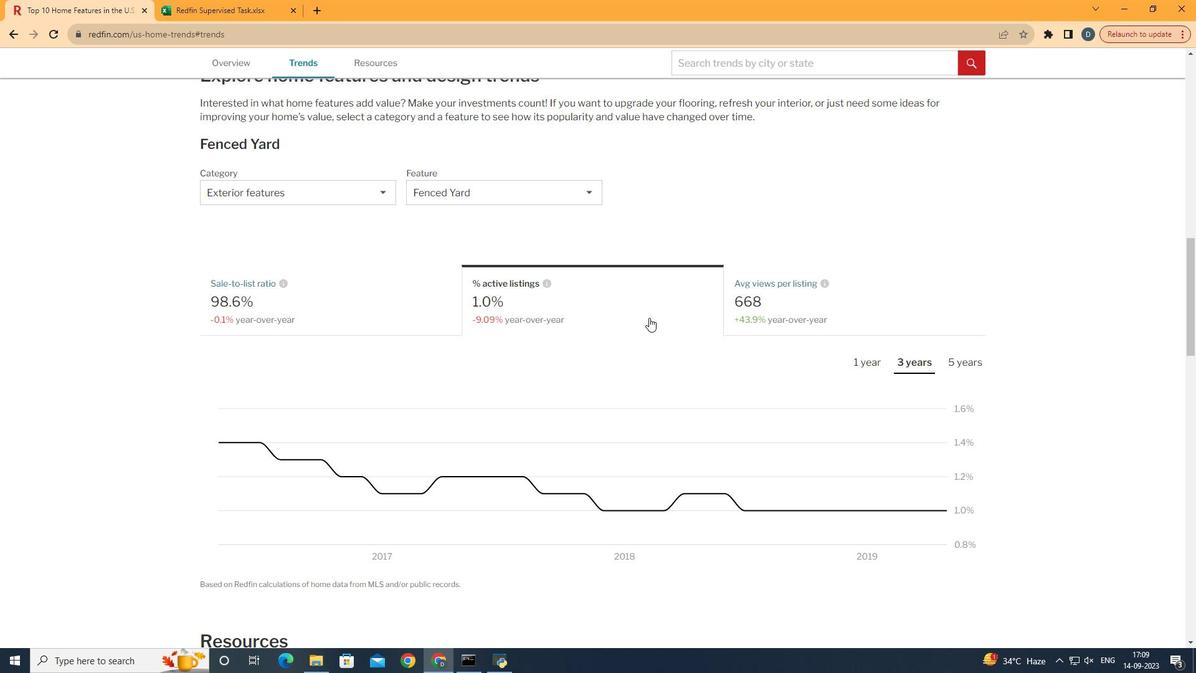 
Action: Mouse moved to (959, 361)
Screenshot: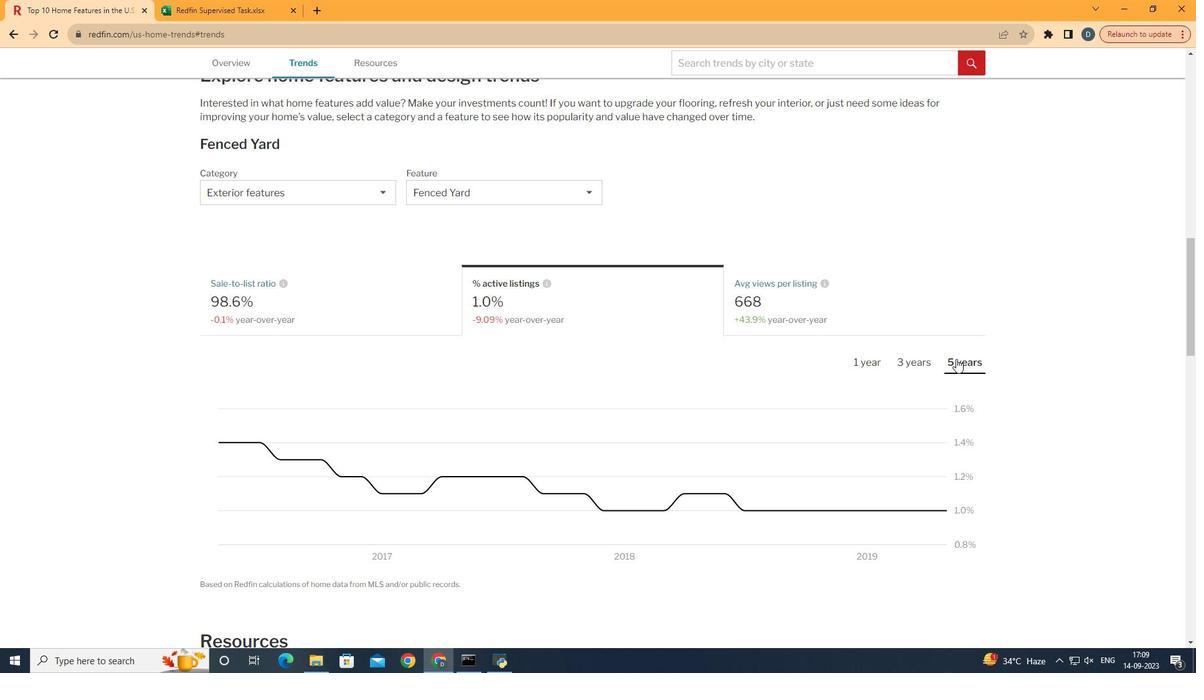 
Action: Mouse pressed left at (959, 361)
Screenshot: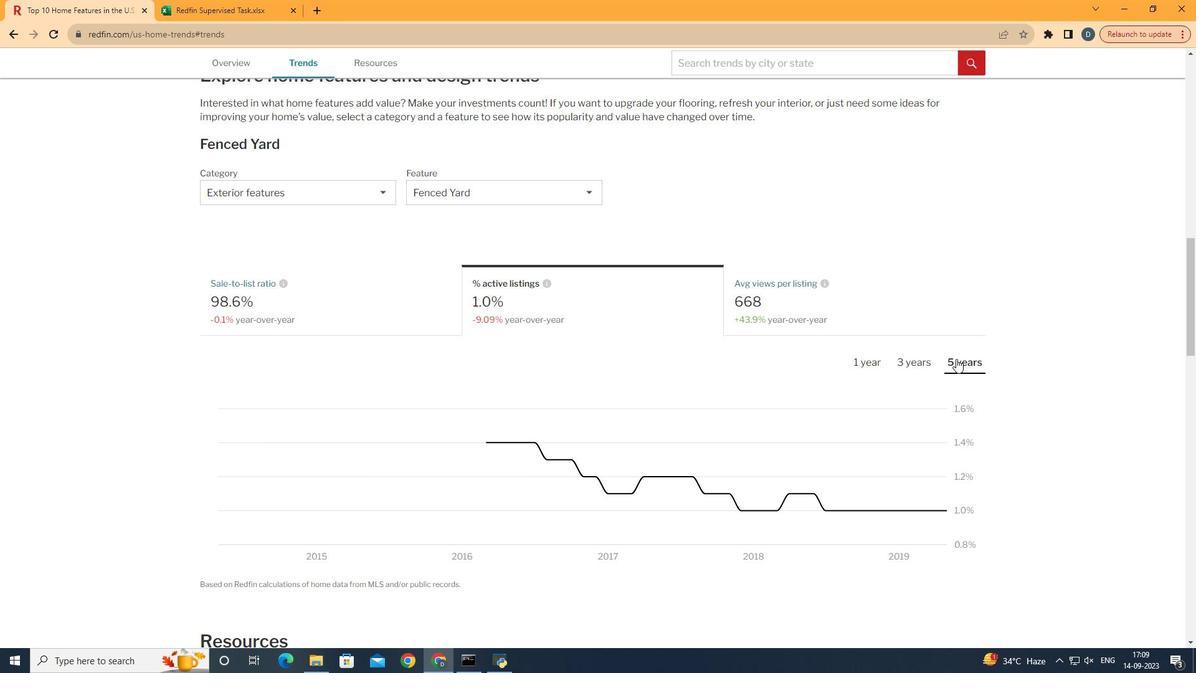 
Action: Mouse moved to (960, 362)
Screenshot: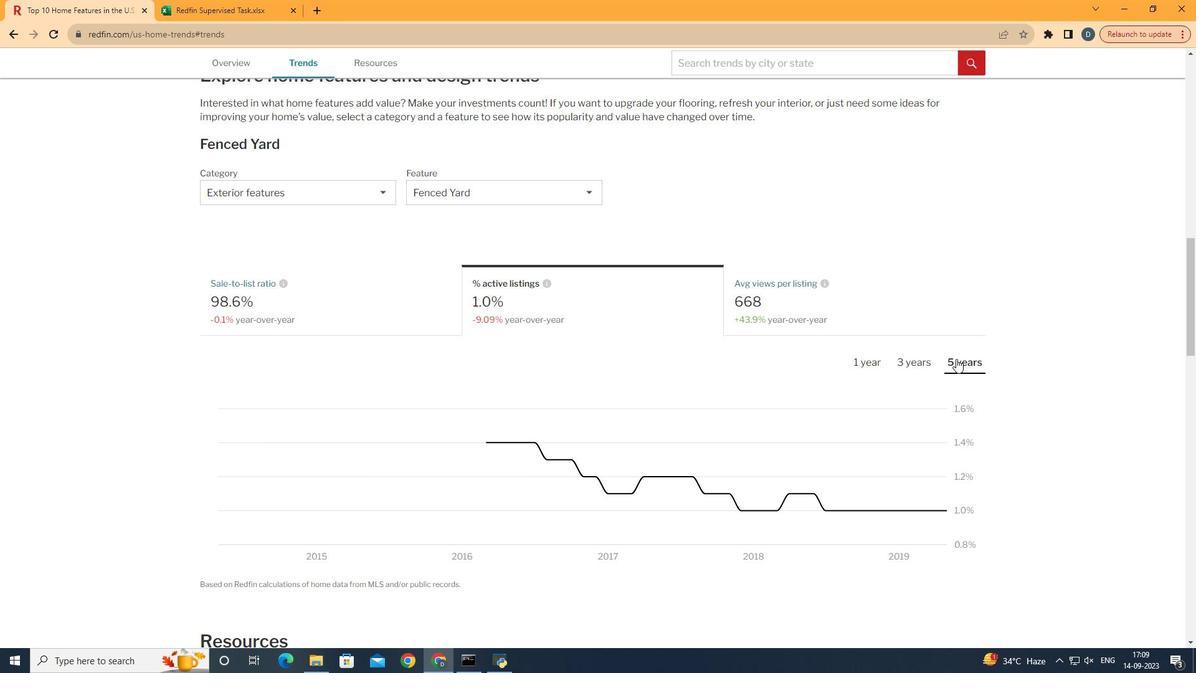 
